Task: Create a section Flash Forward and in the section, add a milestone Software Asset Management in the project BackTech
Action: Mouse moved to (662, 442)
Screenshot: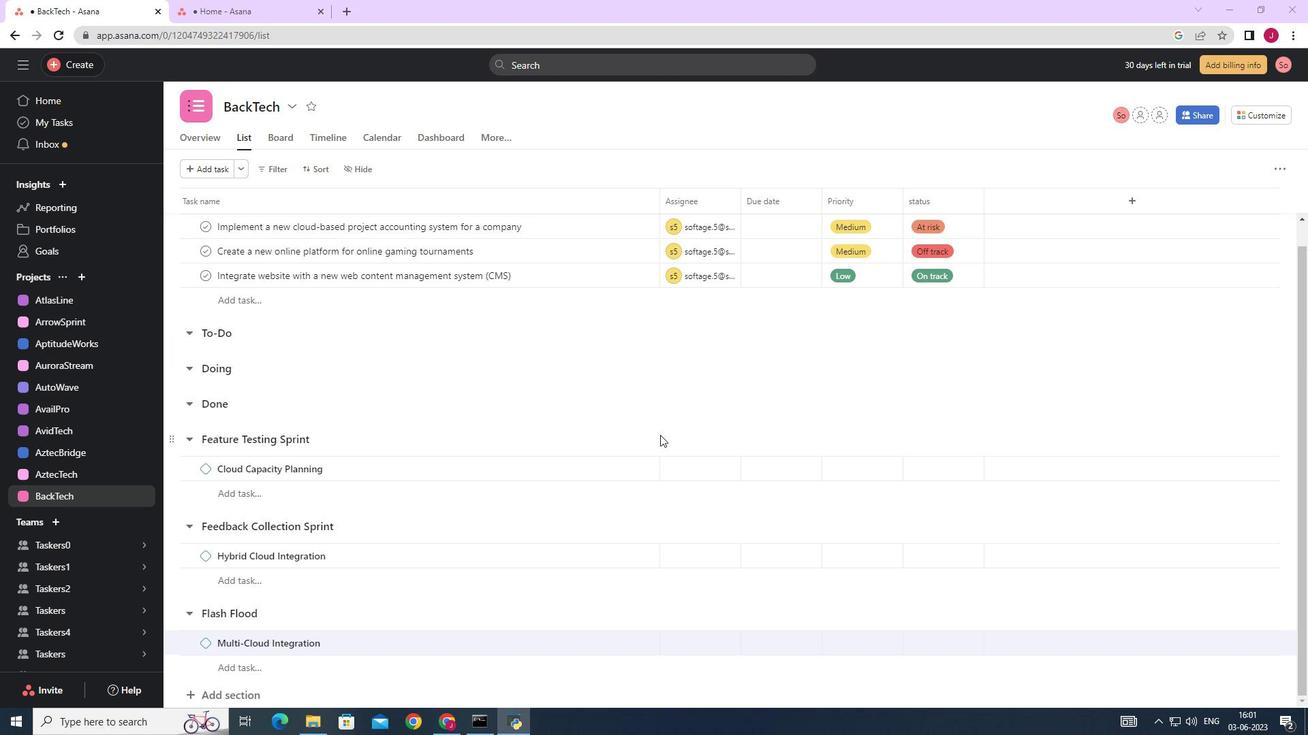 
Action: Mouse scrolled (662, 443) with delta (0, 0)
Screenshot: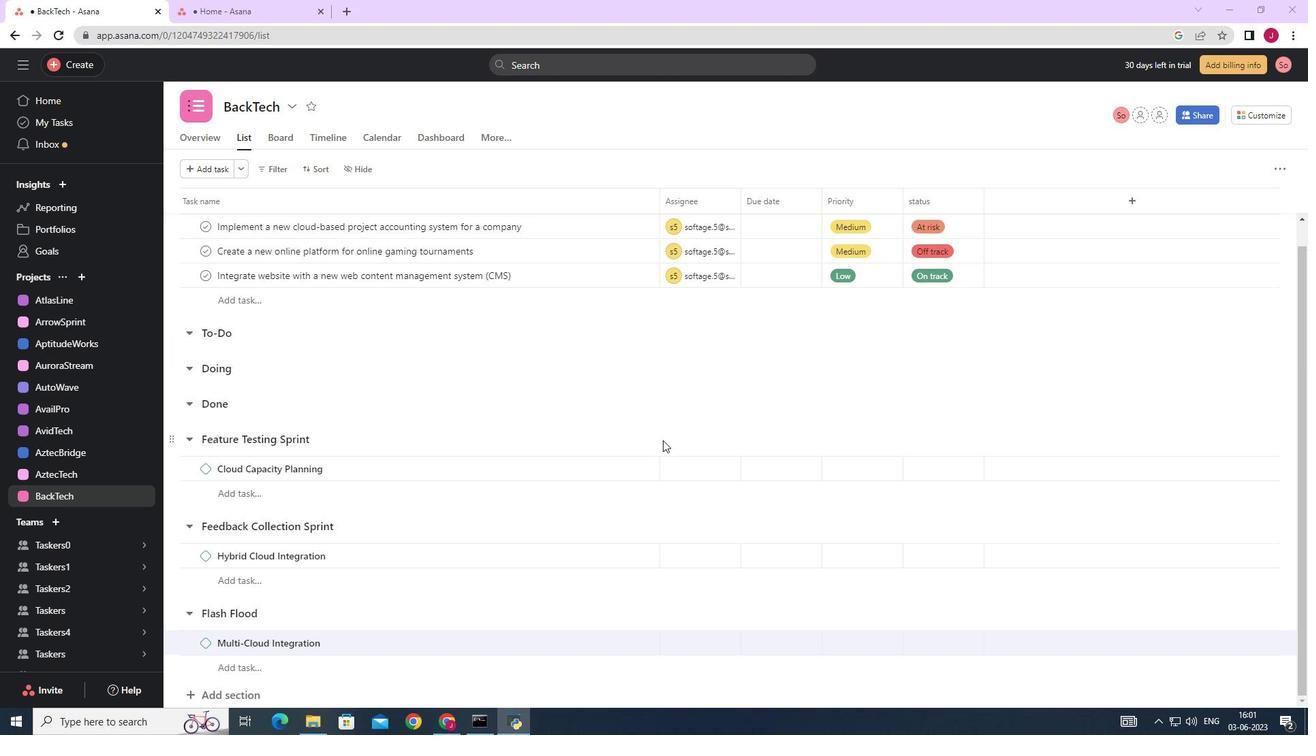 
Action: Mouse moved to (660, 442)
Screenshot: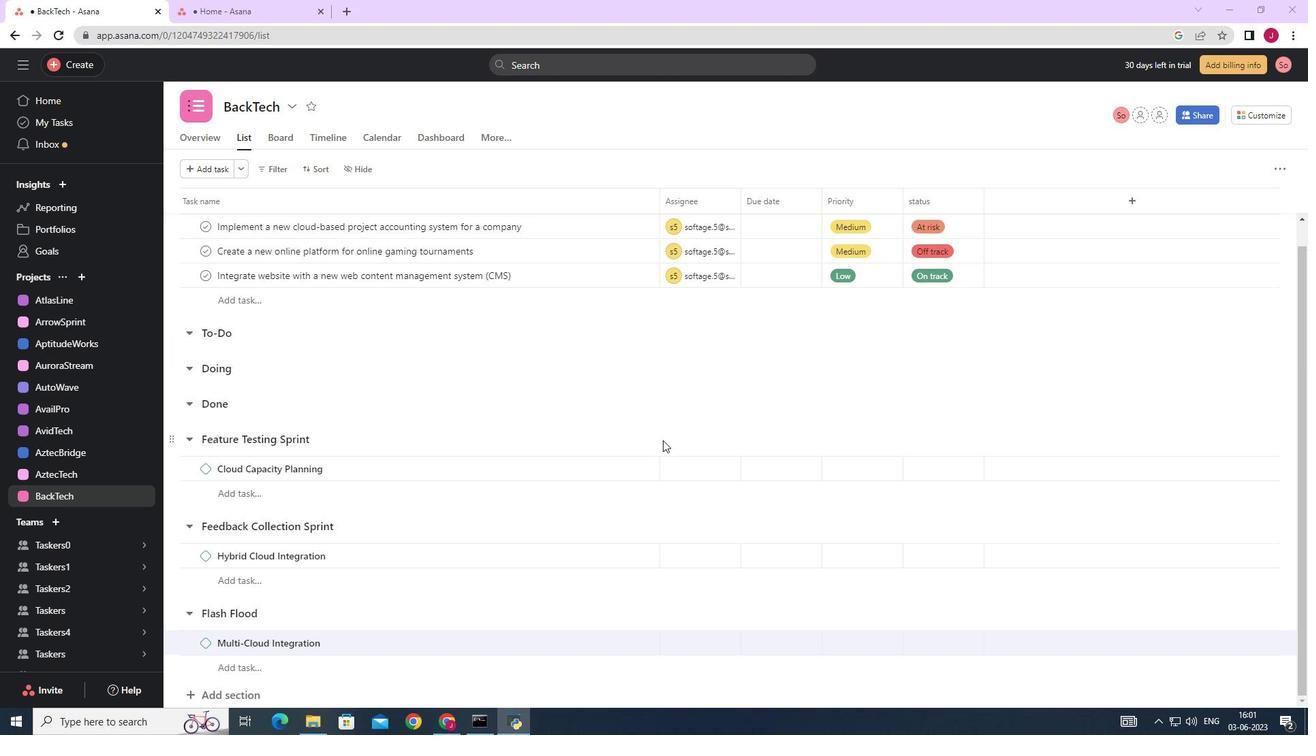 
Action: Mouse scrolled (660, 443) with delta (0, 0)
Screenshot: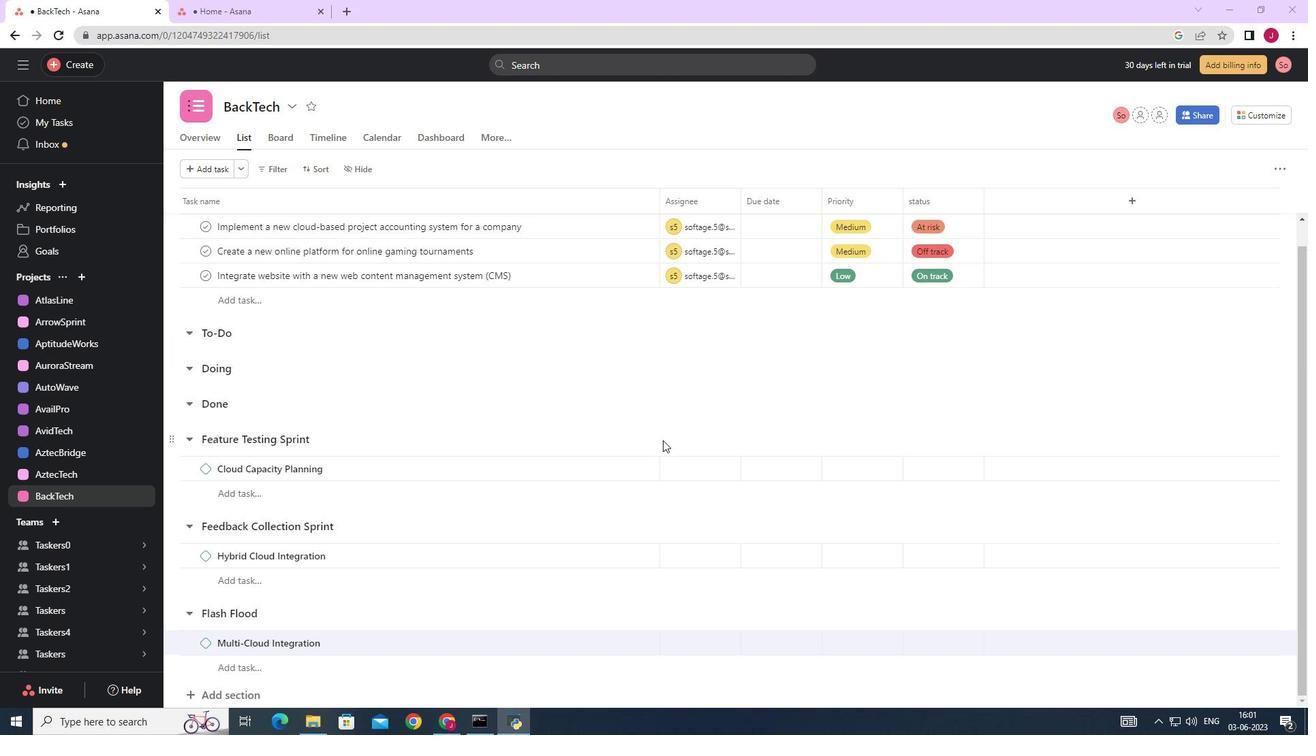 
Action: Mouse moved to (660, 443)
Screenshot: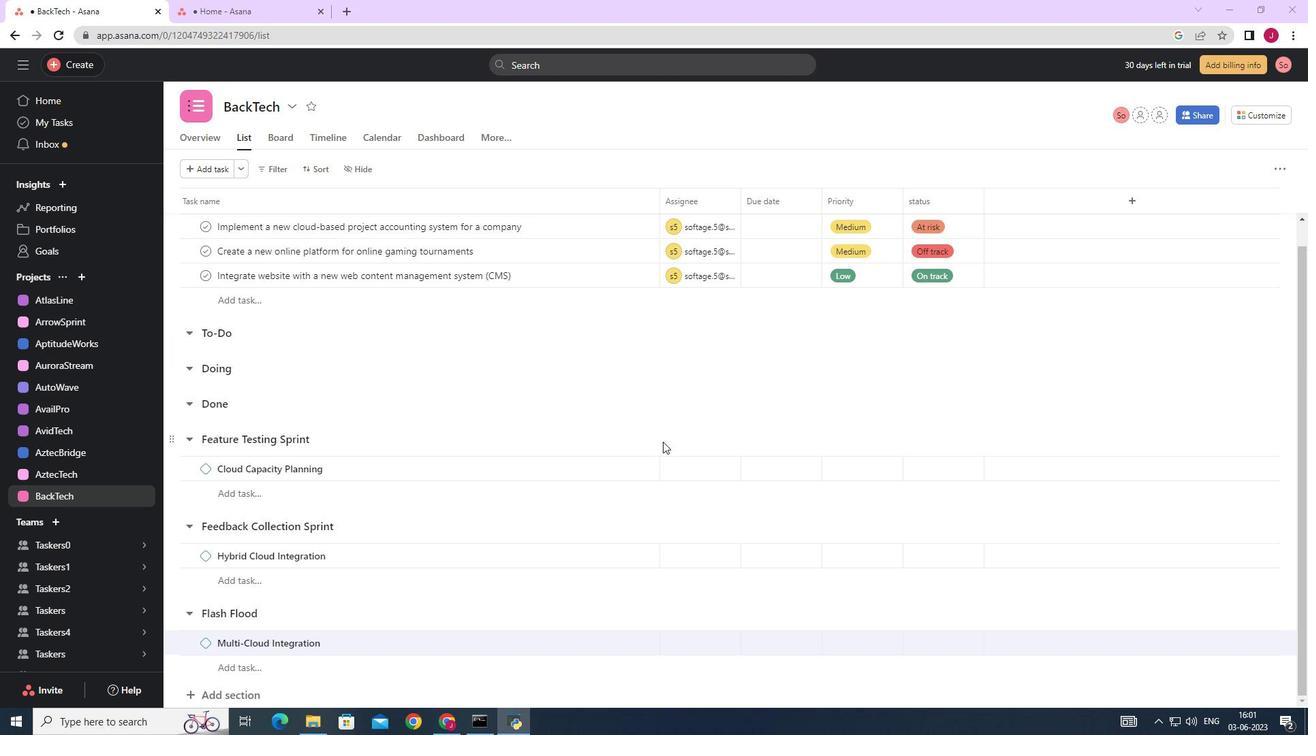 
Action: Mouse scrolled (660, 444) with delta (0, 0)
Screenshot: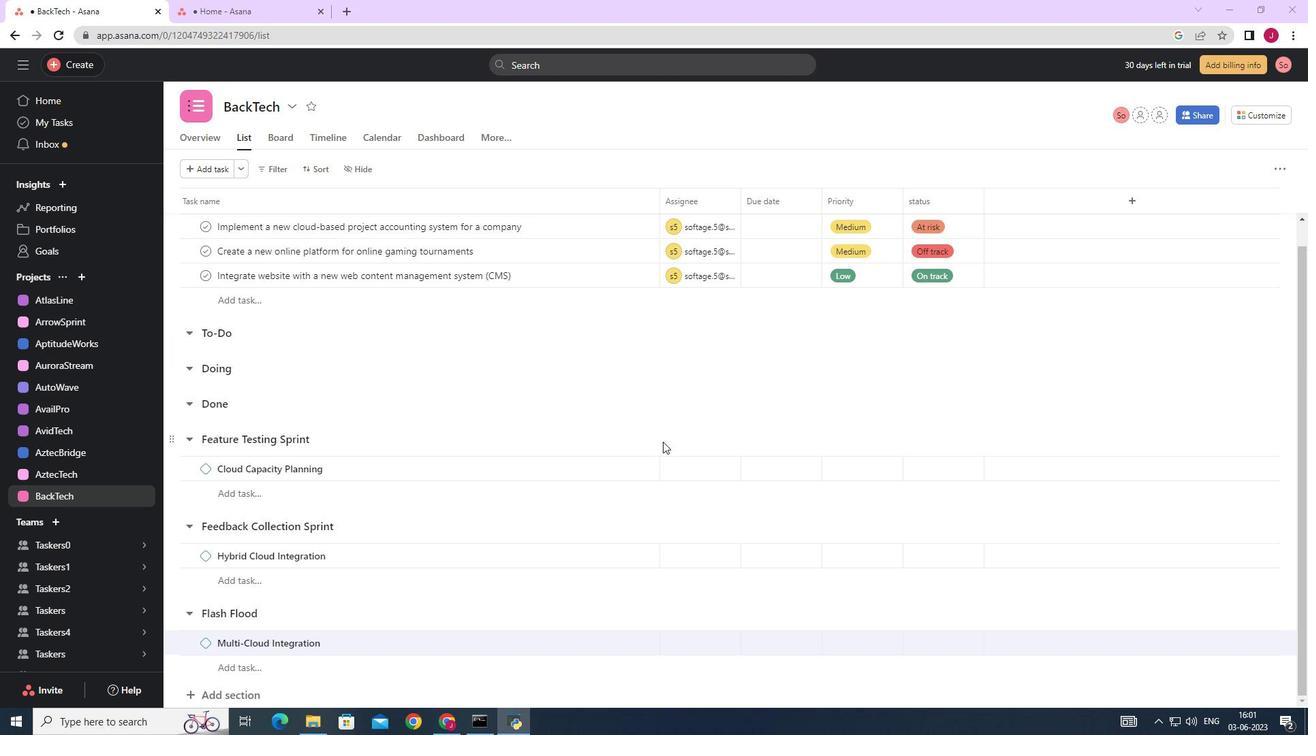 
Action: Mouse moved to (323, 568)
Screenshot: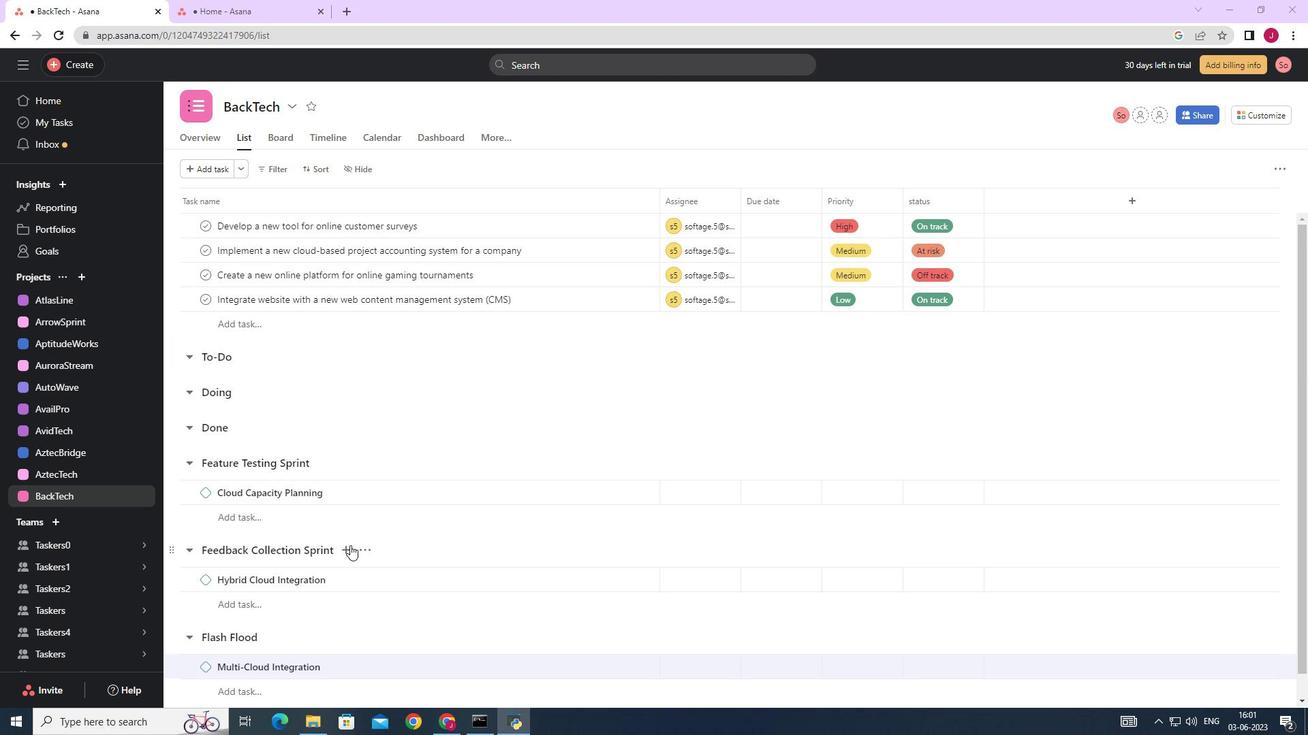 
Action: Mouse scrolled (323, 567) with delta (0, 0)
Screenshot: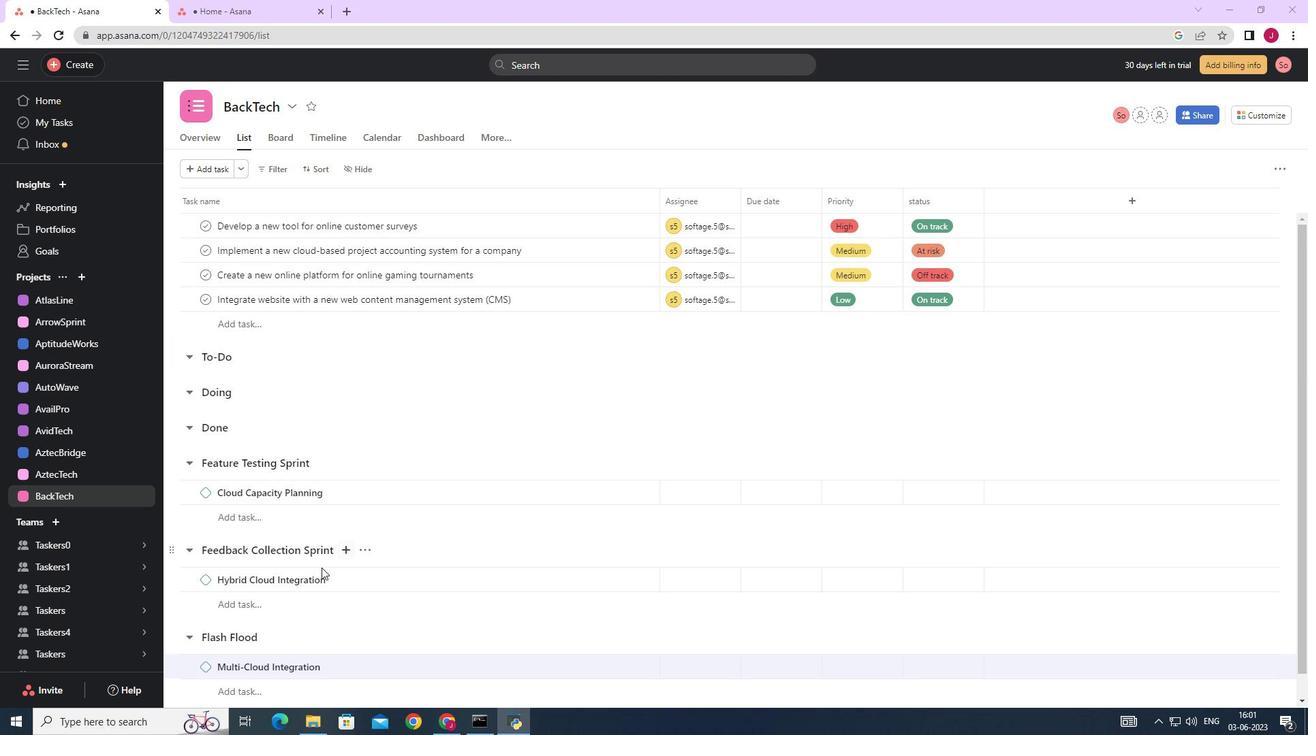 
Action: Mouse scrolled (323, 567) with delta (0, 0)
Screenshot: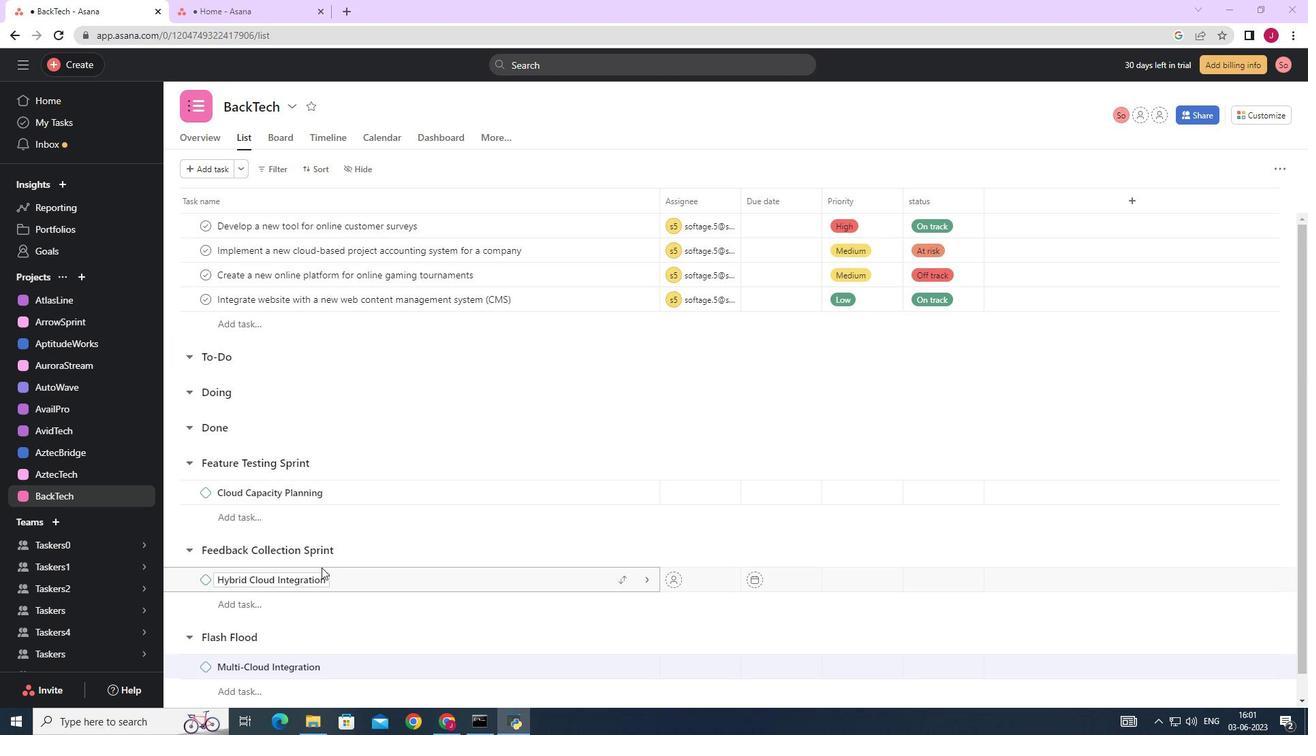 
Action: Mouse scrolled (323, 567) with delta (0, 0)
Screenshot: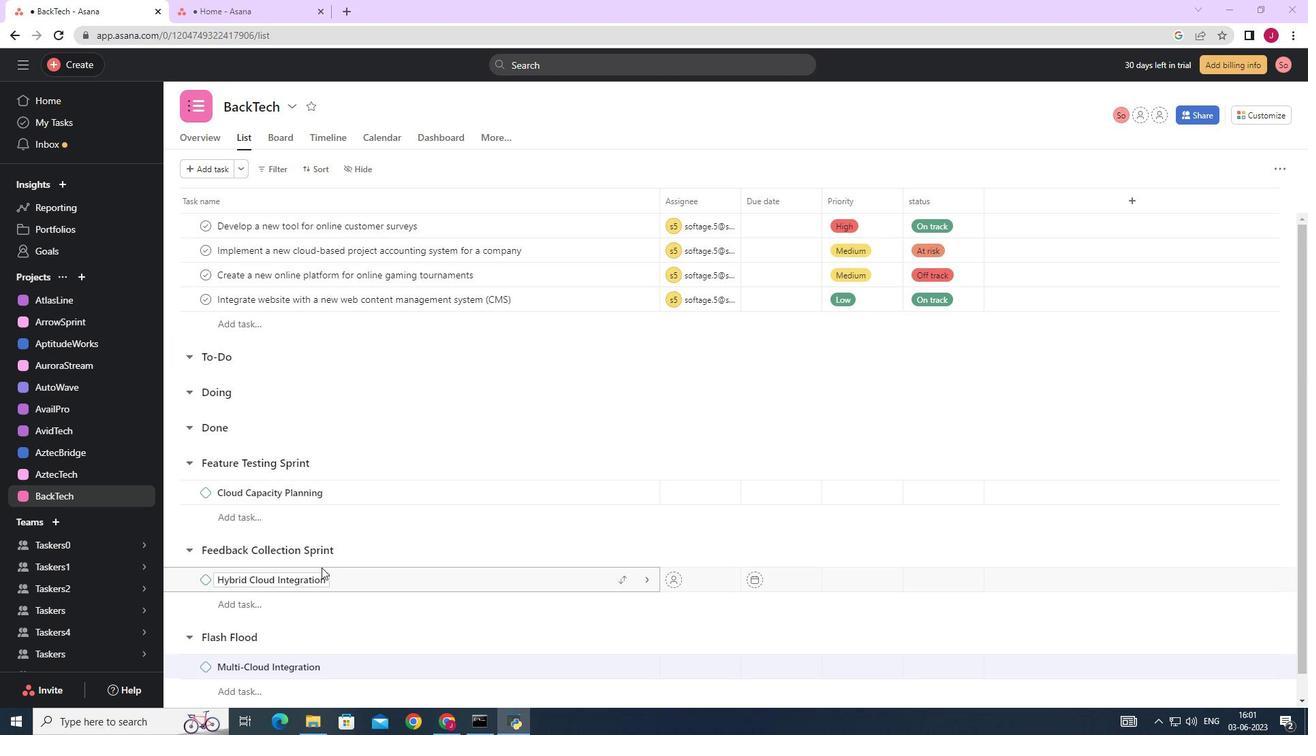 
Action: Mouse scrolled (323, 567) with delta (0, 0)
Screenshot: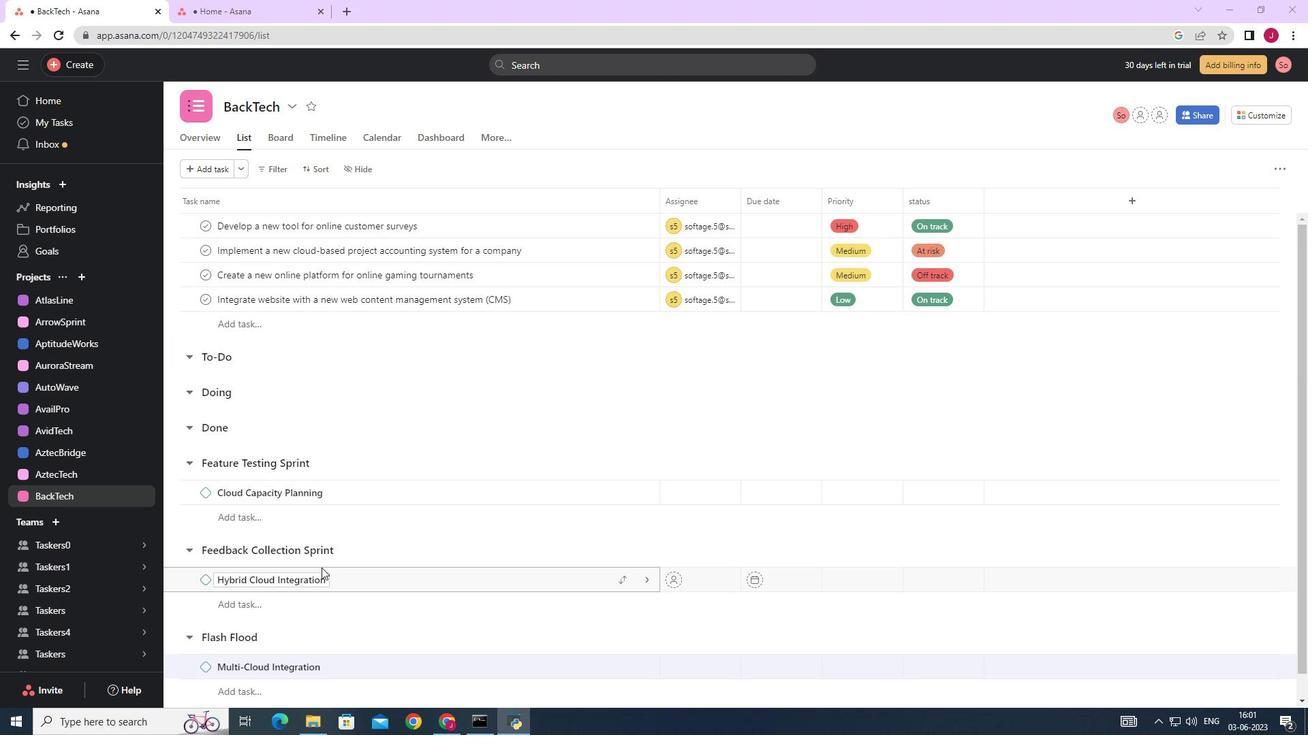 
Action: Mouse scrolled (323, 567) with delta (0, 0)
Screenshot: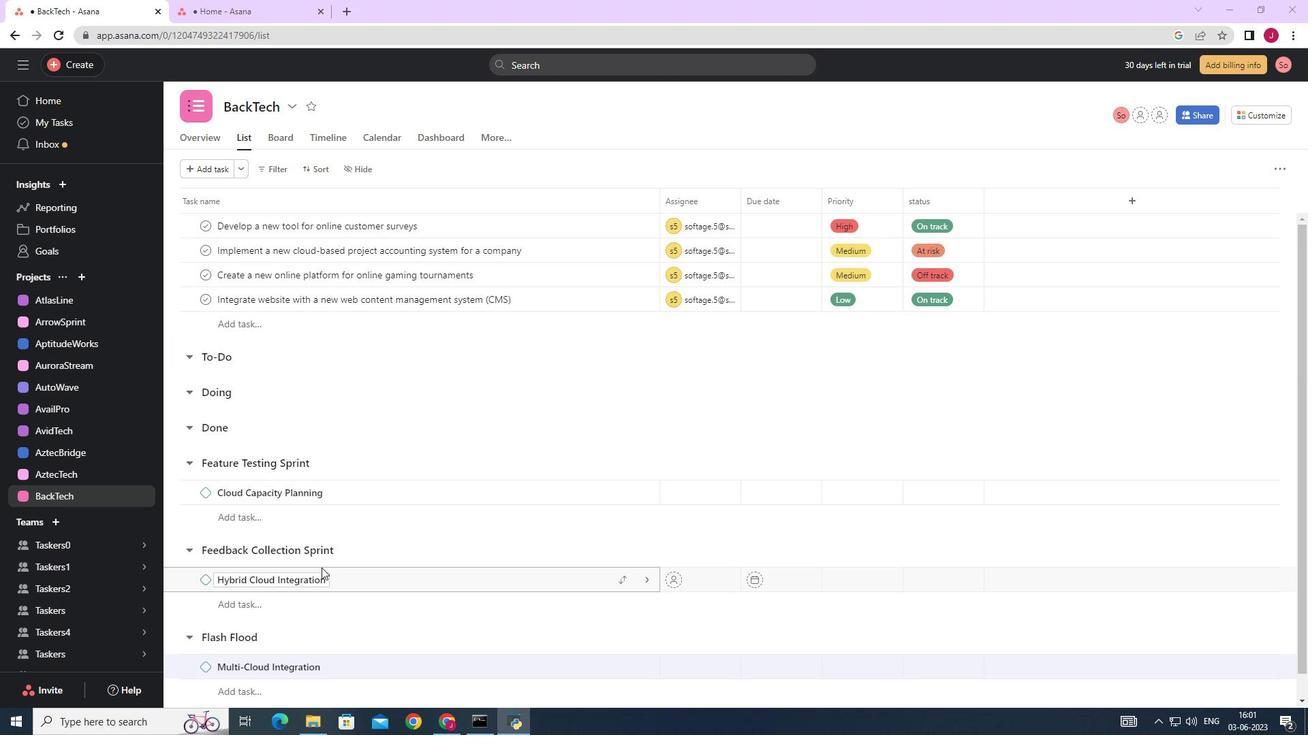 
Action: Mouse moved to (243, 694)
Screenshot: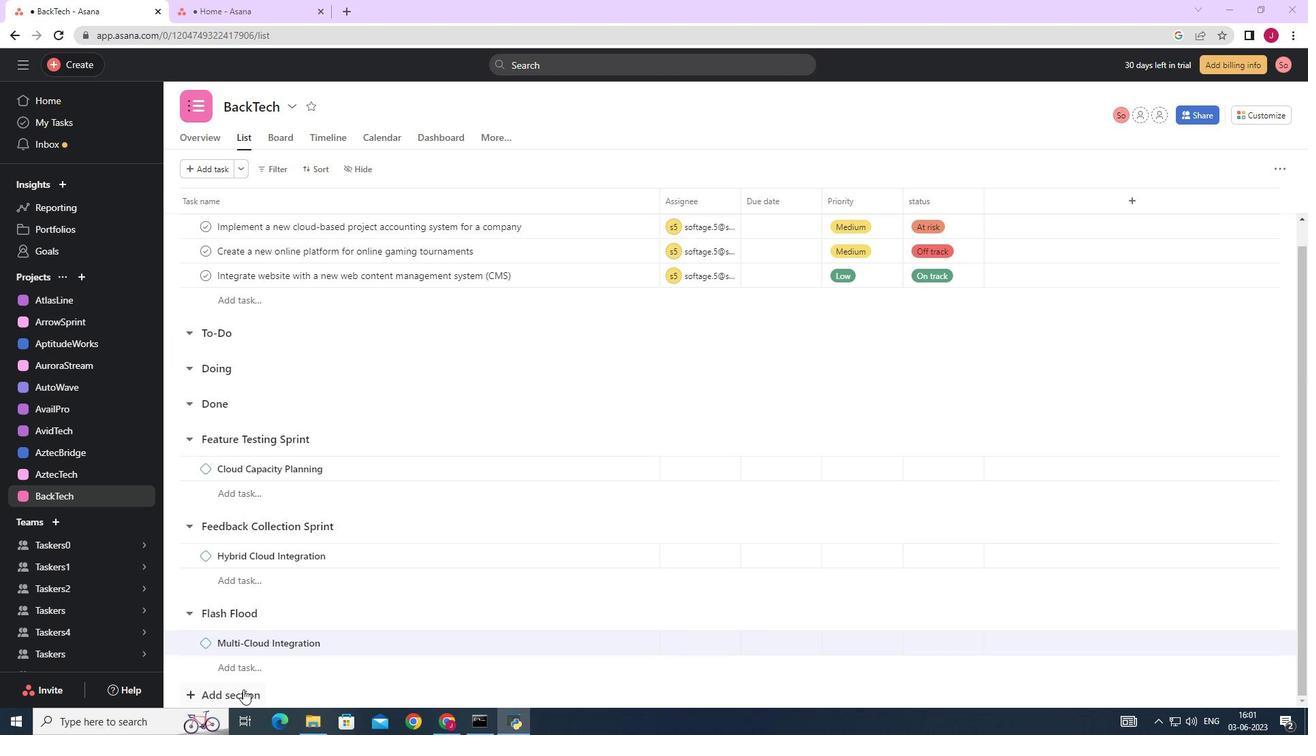 
Action: Mouse pressed left at (243, 694)
Screenshot: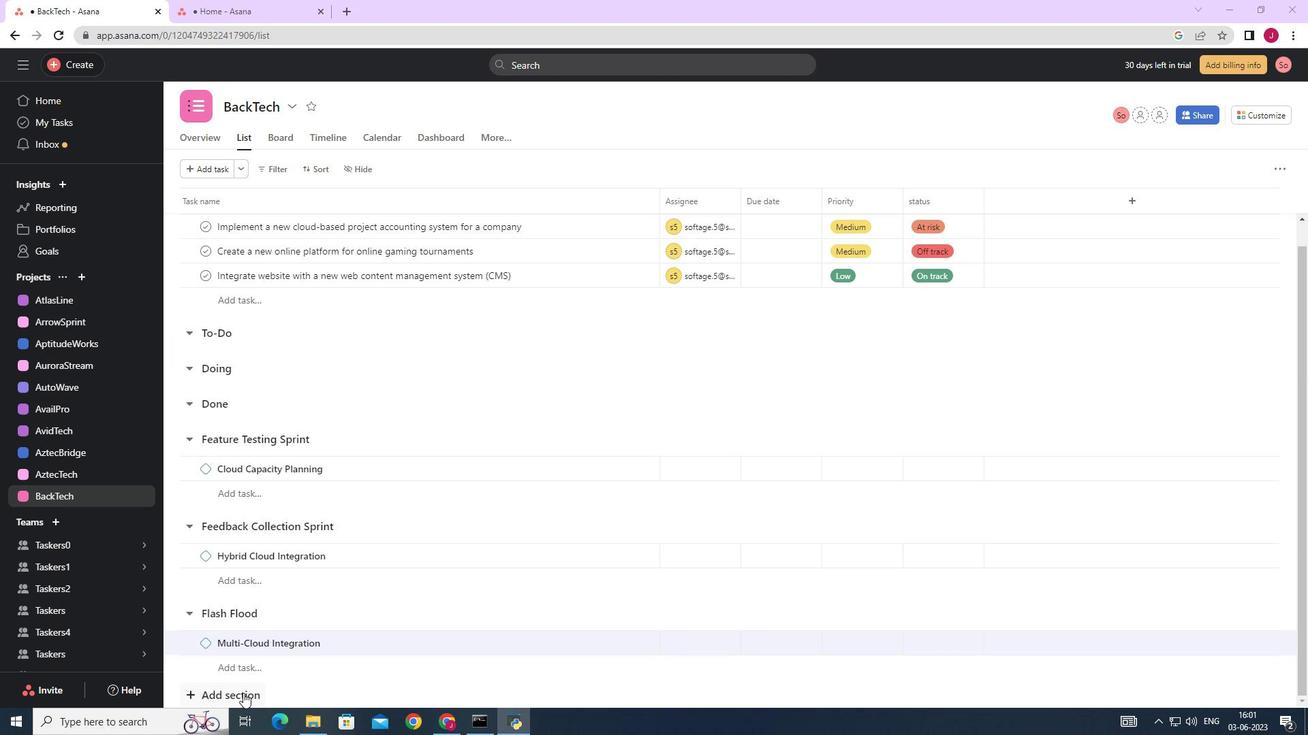 
Action: Mouse moved to (312, 638)
Screenshot: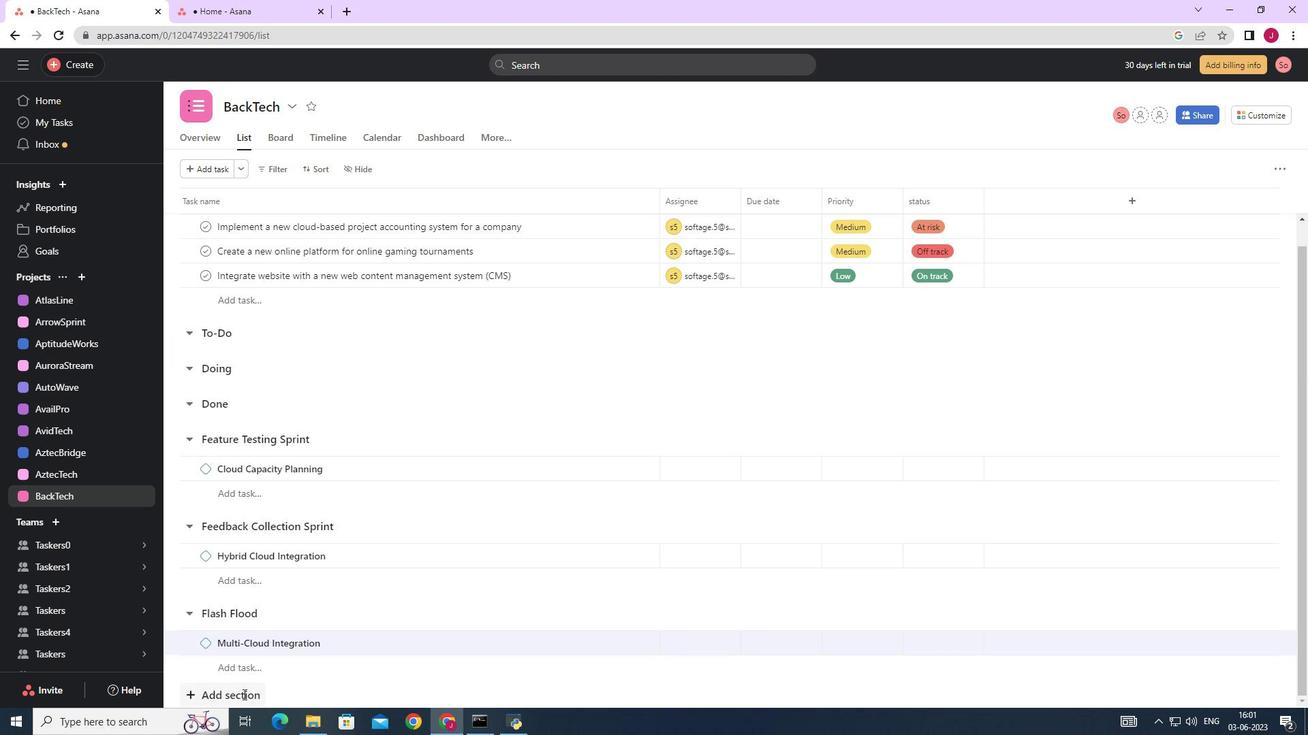 
Action: Mouse scrolled (312, 637) with delta (0, 0)
Screenshot: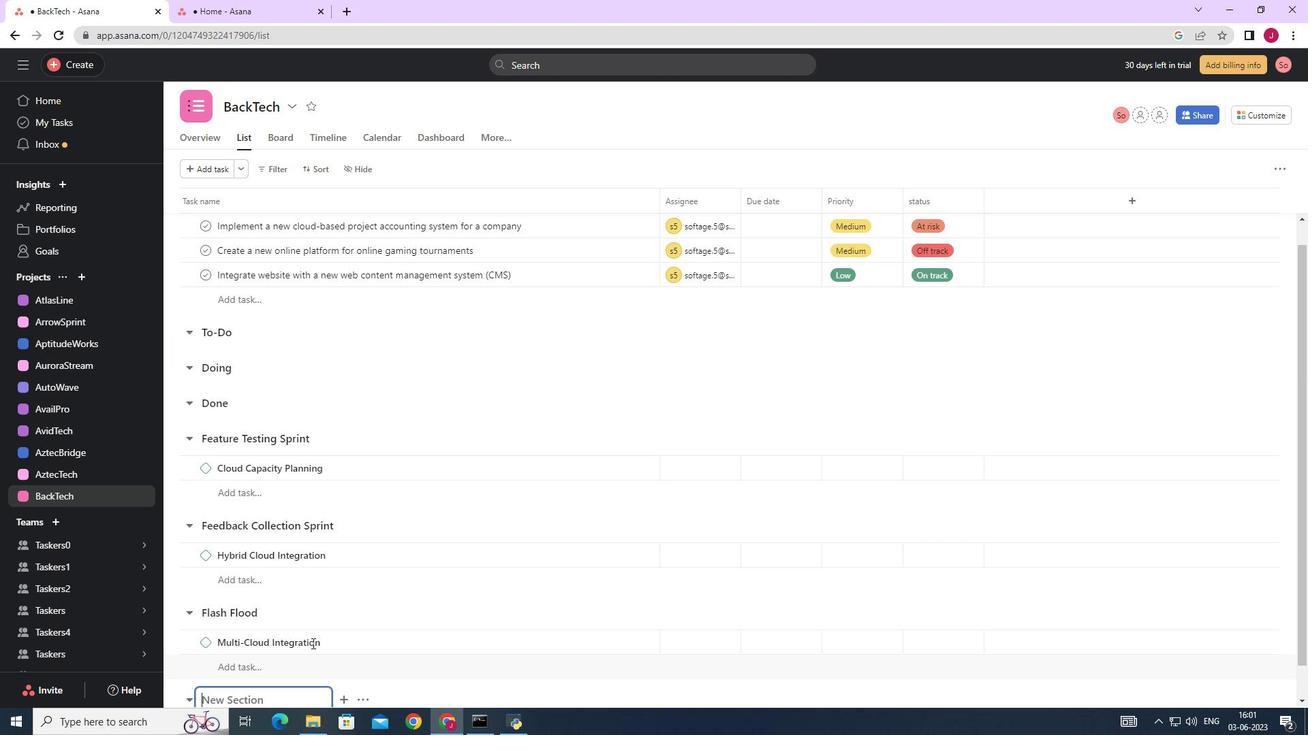 
Action: Mouse scrolled (312, 637) with delta (0, 0)
Screenshot: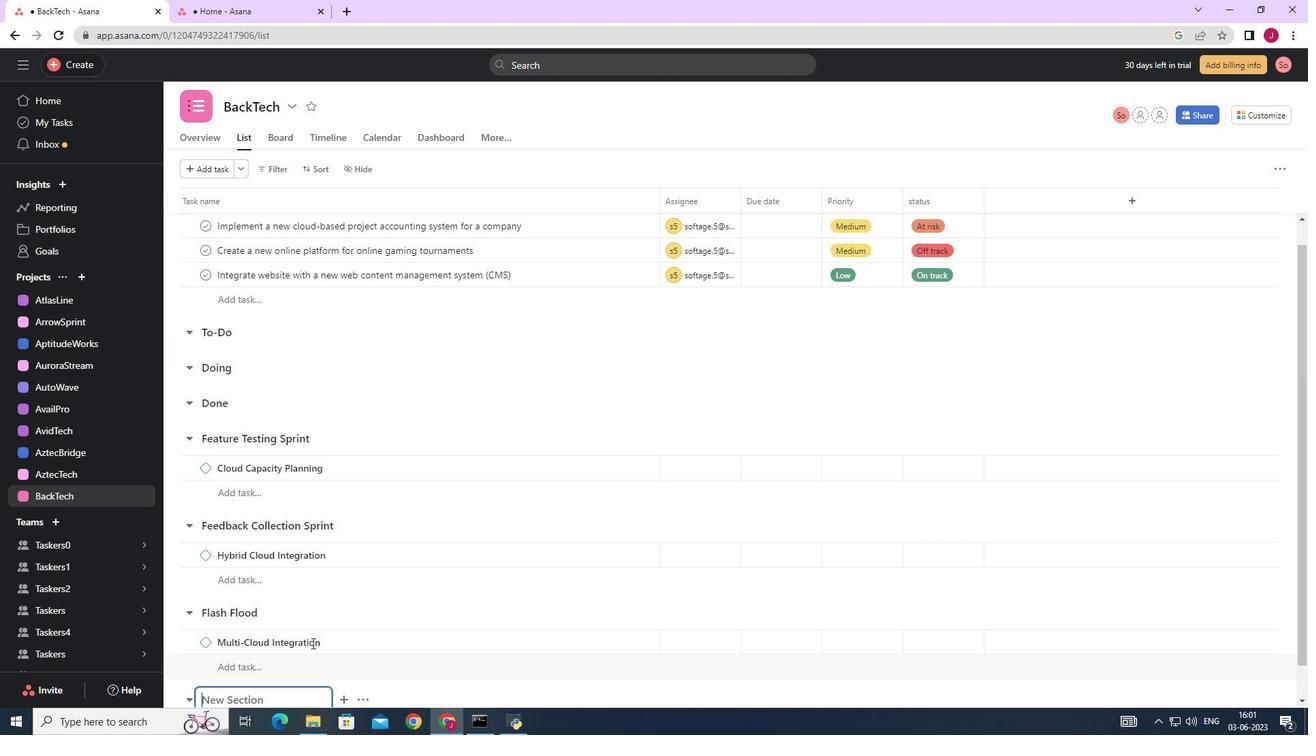 
Action: Mouse scrolled (312, 637) with delta (0, 0)
Screenshot: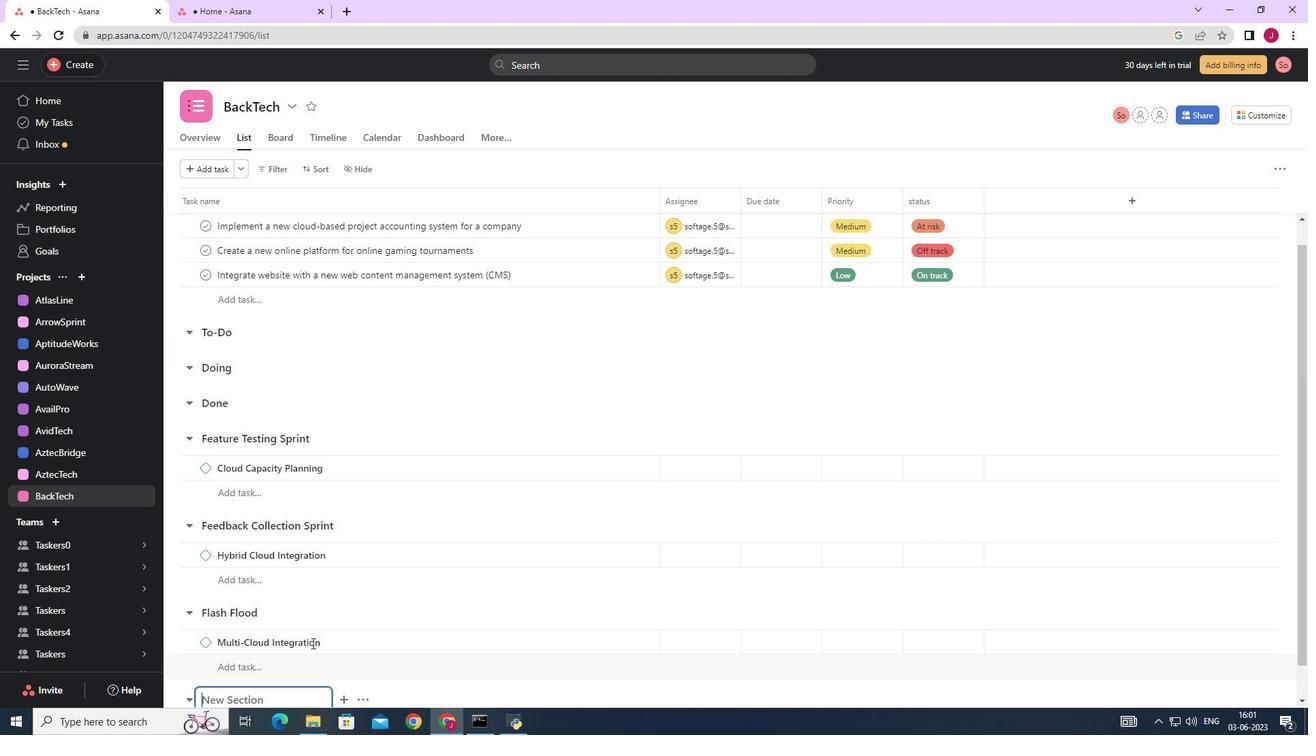 
Action: Mouse scrolled (312, 637) with delta (0, 0)
Screenshot: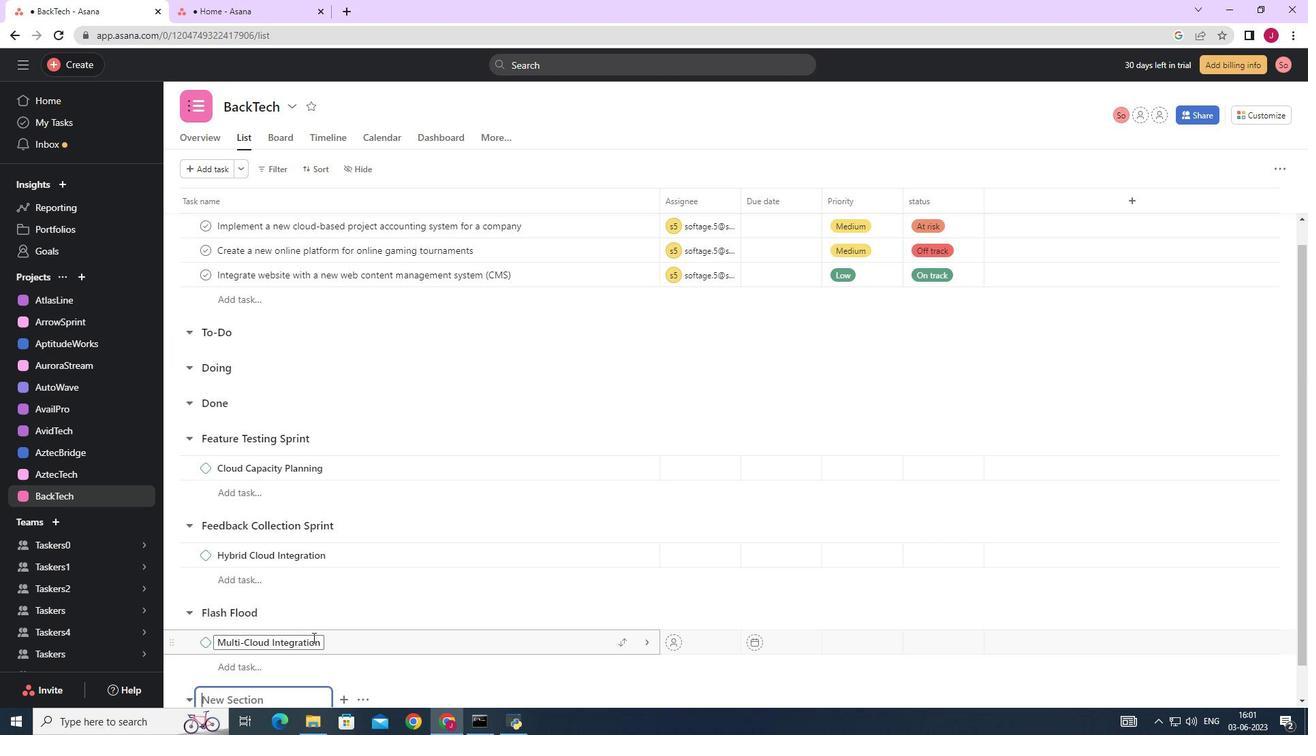 
Action: Mouse scrolled (312, 637) with delta (0, 0)
Screenshot: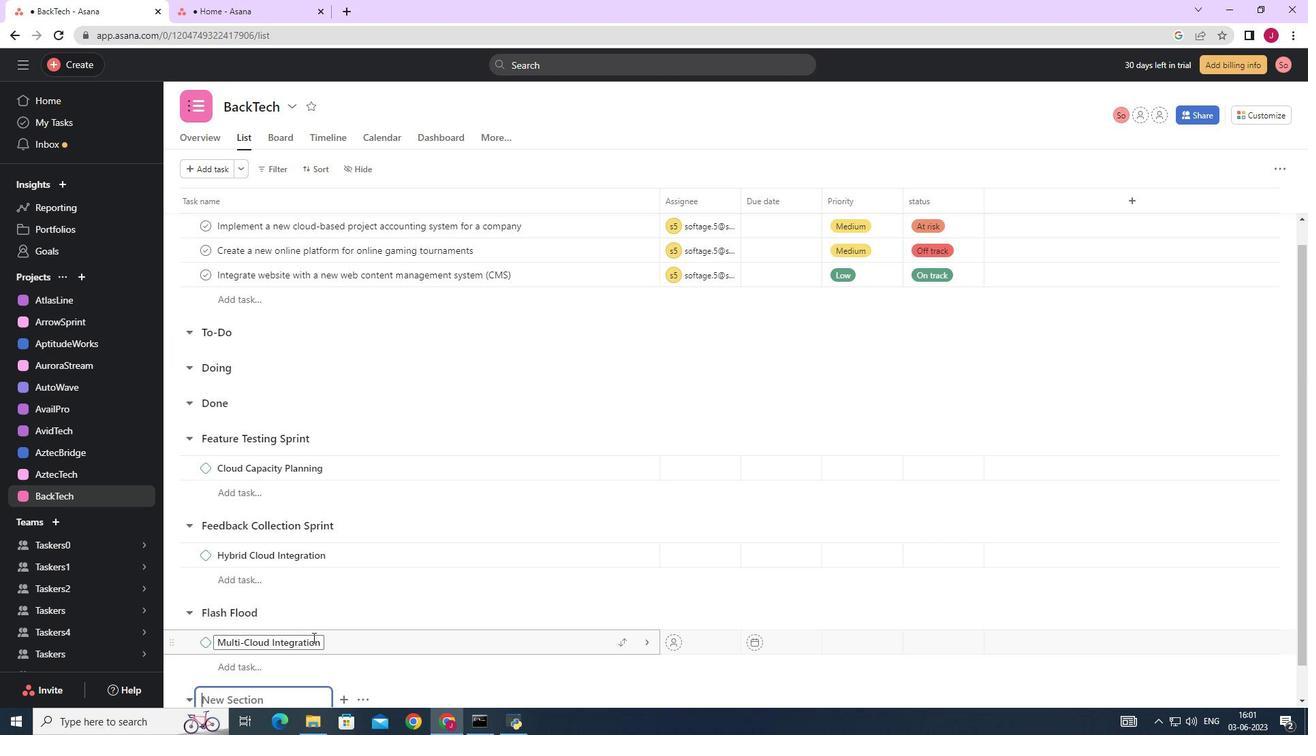 
Action: Mouse scrolled (312, 637) with delta (0, 0)
Screenshot: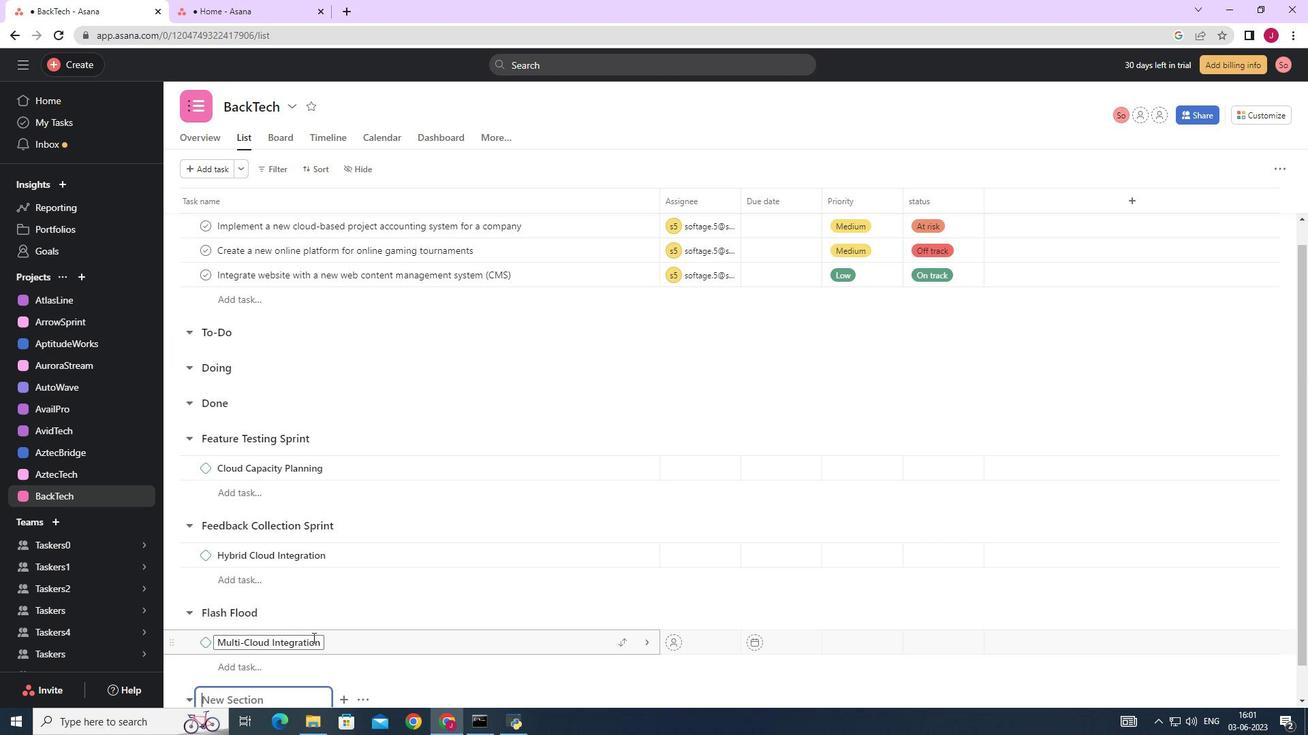 
Action: Mouse moved to (256, 662)
Screenshot: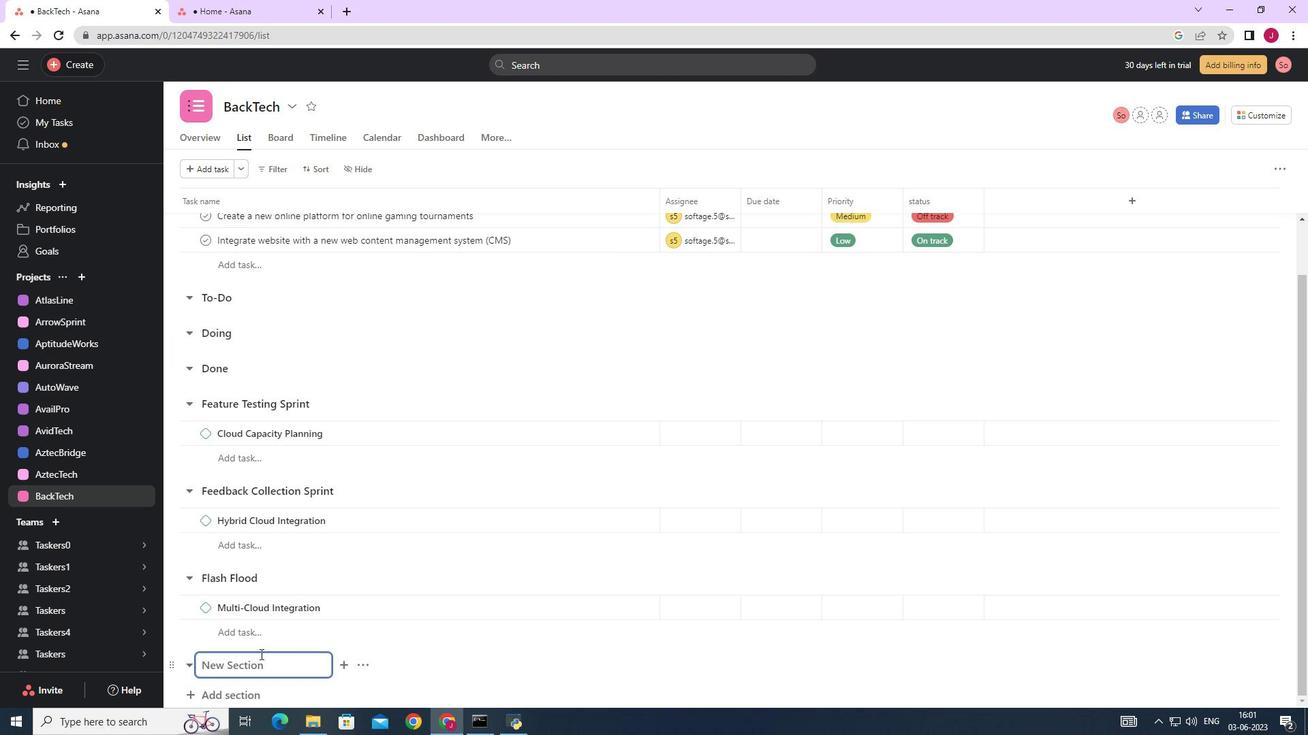 
Action: Mouse pressed left at (256, 662)
Screenshot: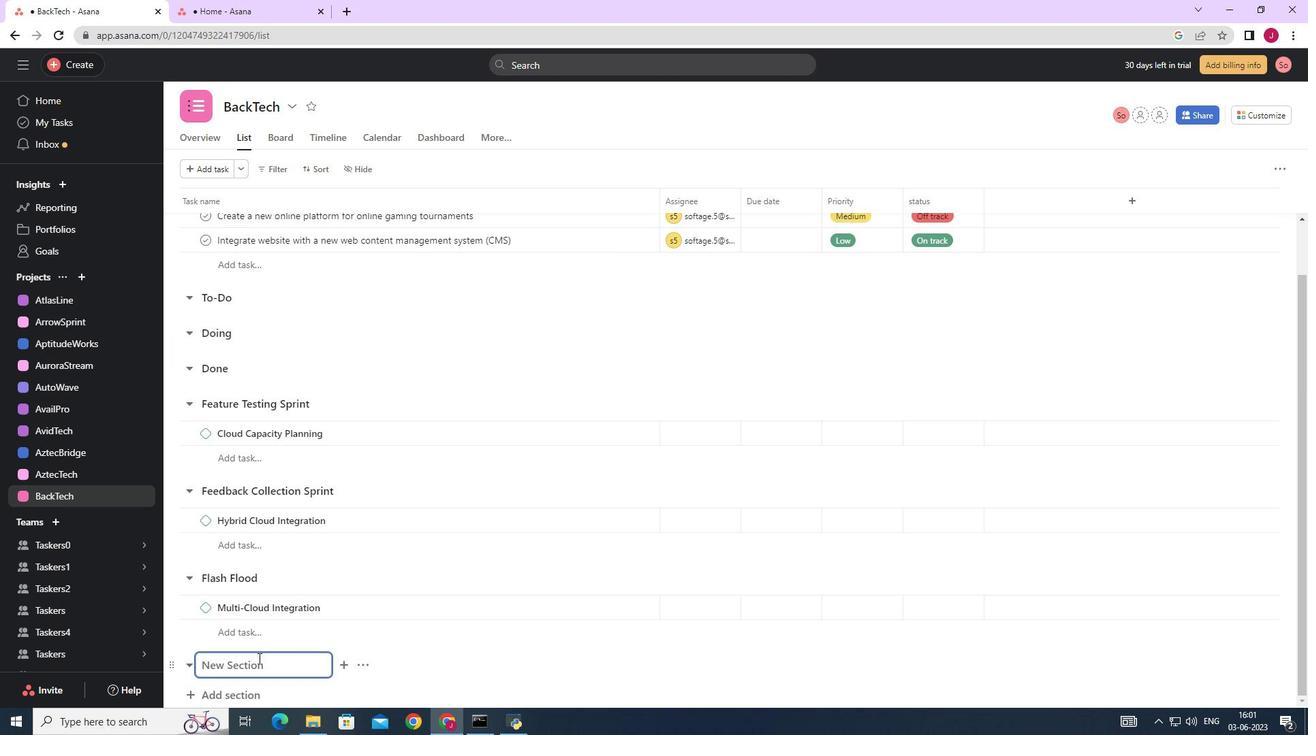 
Action: Key pressed <Key.caps_lock>F<Key.caps_lock>lash<Key.space><Key.caps_lock>F<Key.caps_lock>orward<Key.space><Key.enter><Key.caps_lock>S<Key.caps_lock>ofta<Key.backspace>ware<Key.space><Key.caps_lock>A<Key.caps_lock>ssest<Key.space><Key.backspace><Key.backspace><Key.backspace>t<Key.space><Key.caps_lock>M<Key.caps_lock>anagement
Screenshot: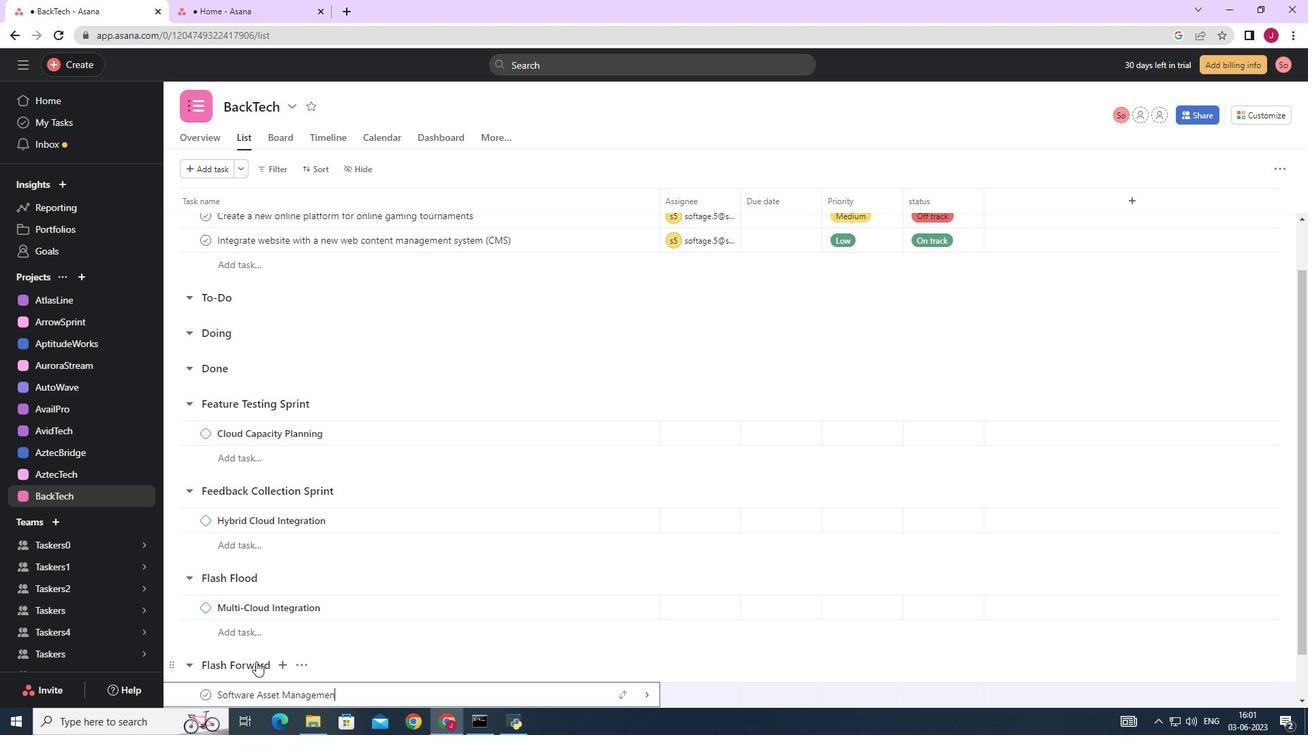
Action: Mouse moved to (652, 691)
Screenshot: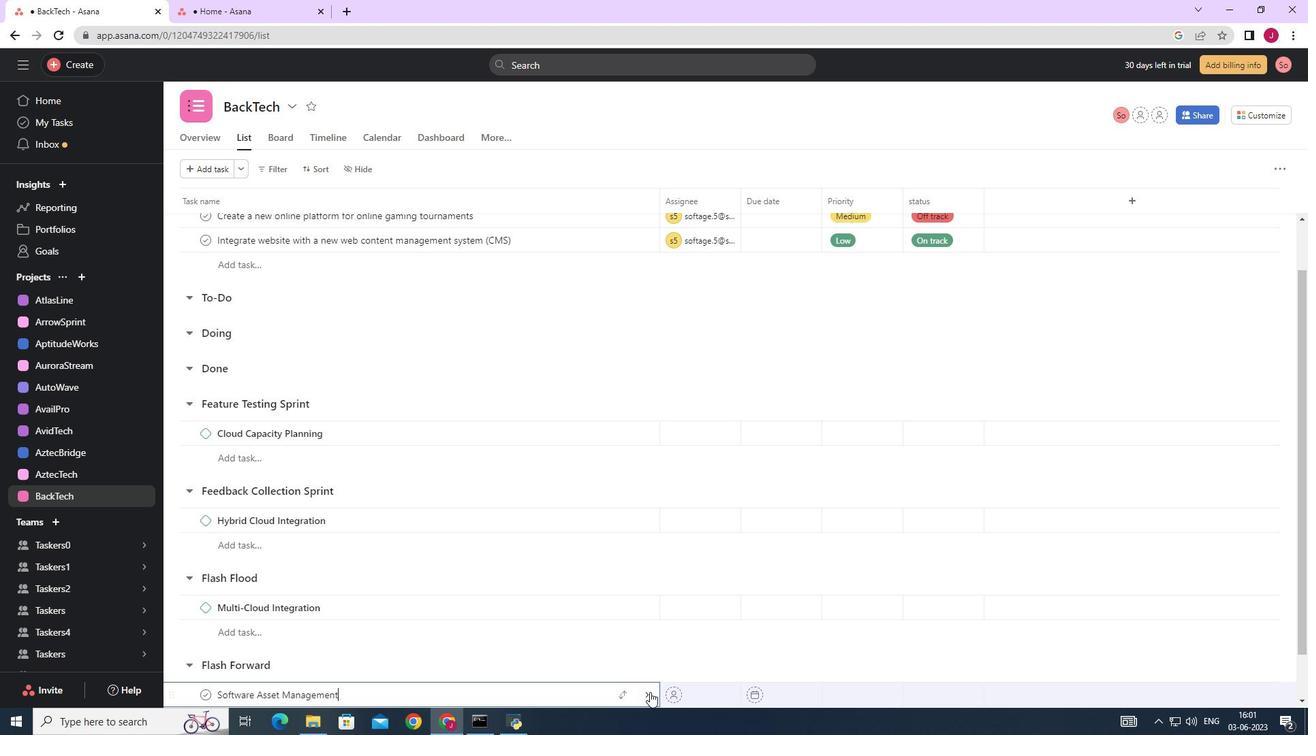 
Action: Mouse pressed left at (652, 691)
Screenshot: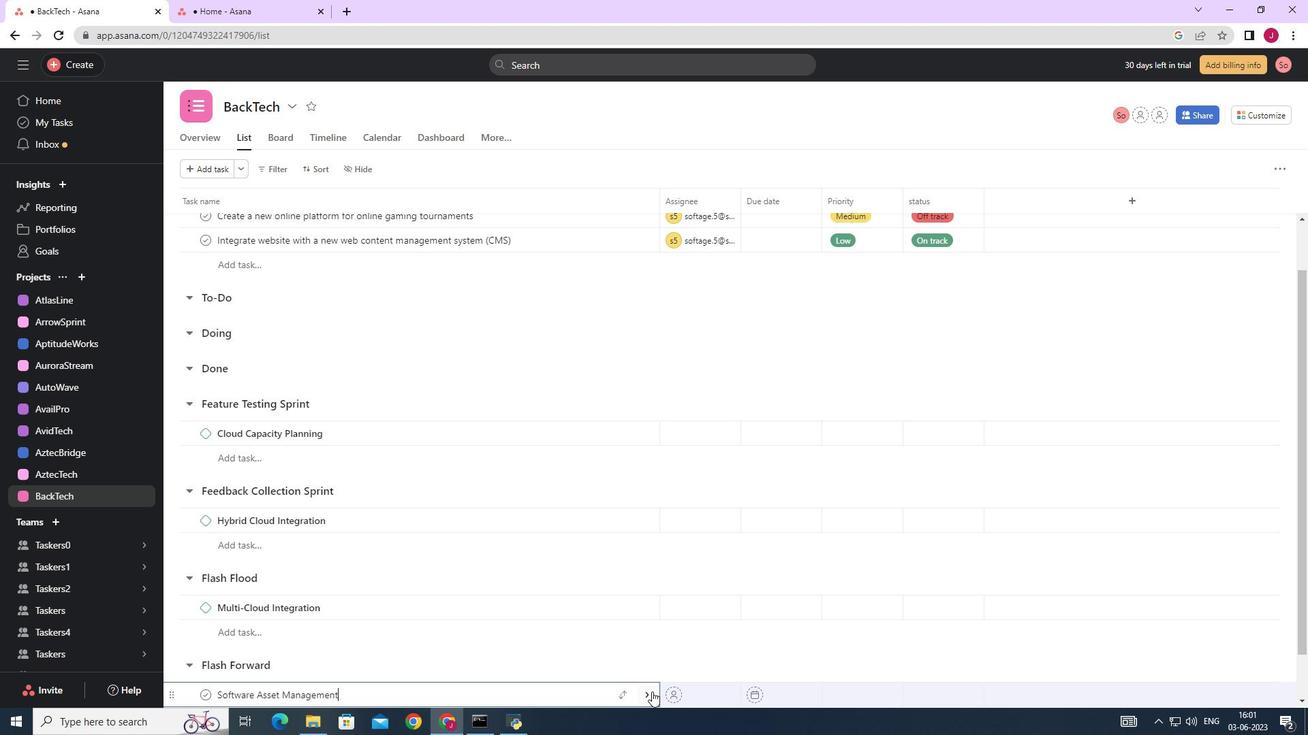 
Action: Mouse moved to (1256, 168)
Screenshot: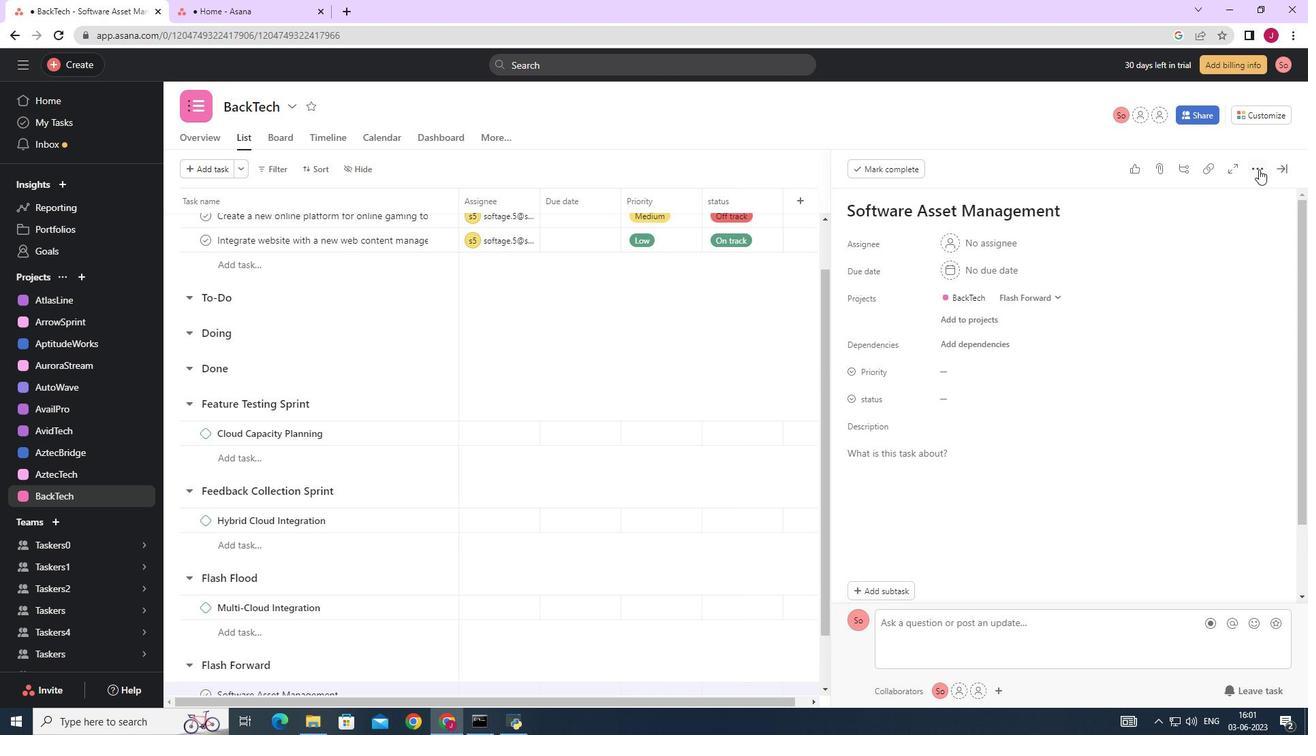 
Action: Mouse pressed left at (1256, 168)
Screenshot: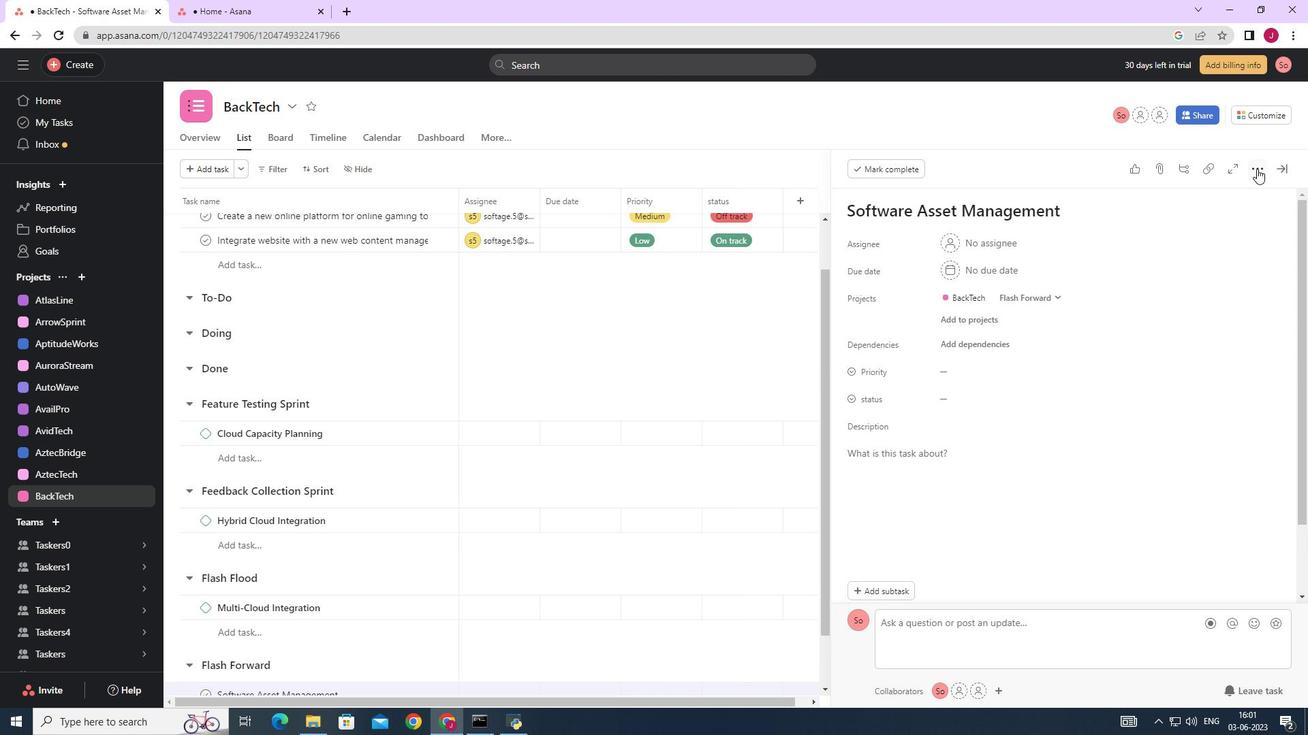 
Action: Mouse moved to (1146, 222)
Screenshot: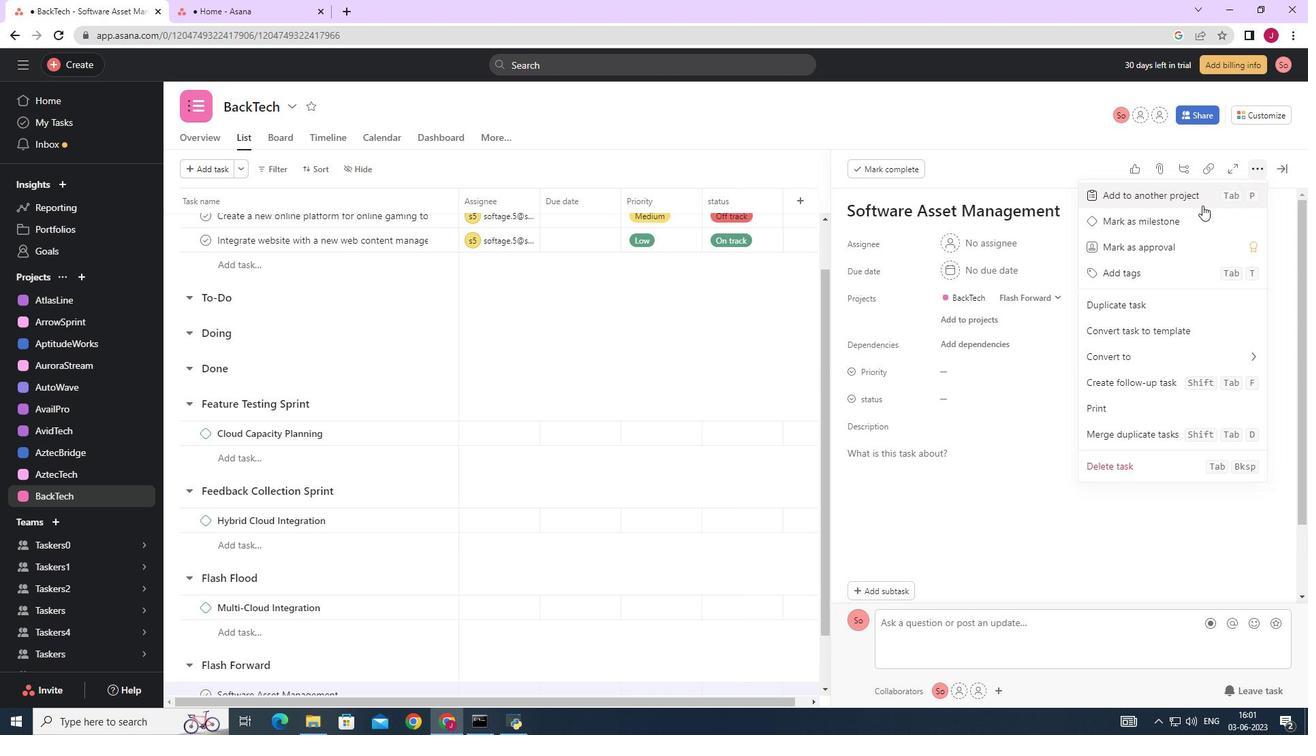 
Action: Mouse pressed left at (1146, 222)
Screenshot: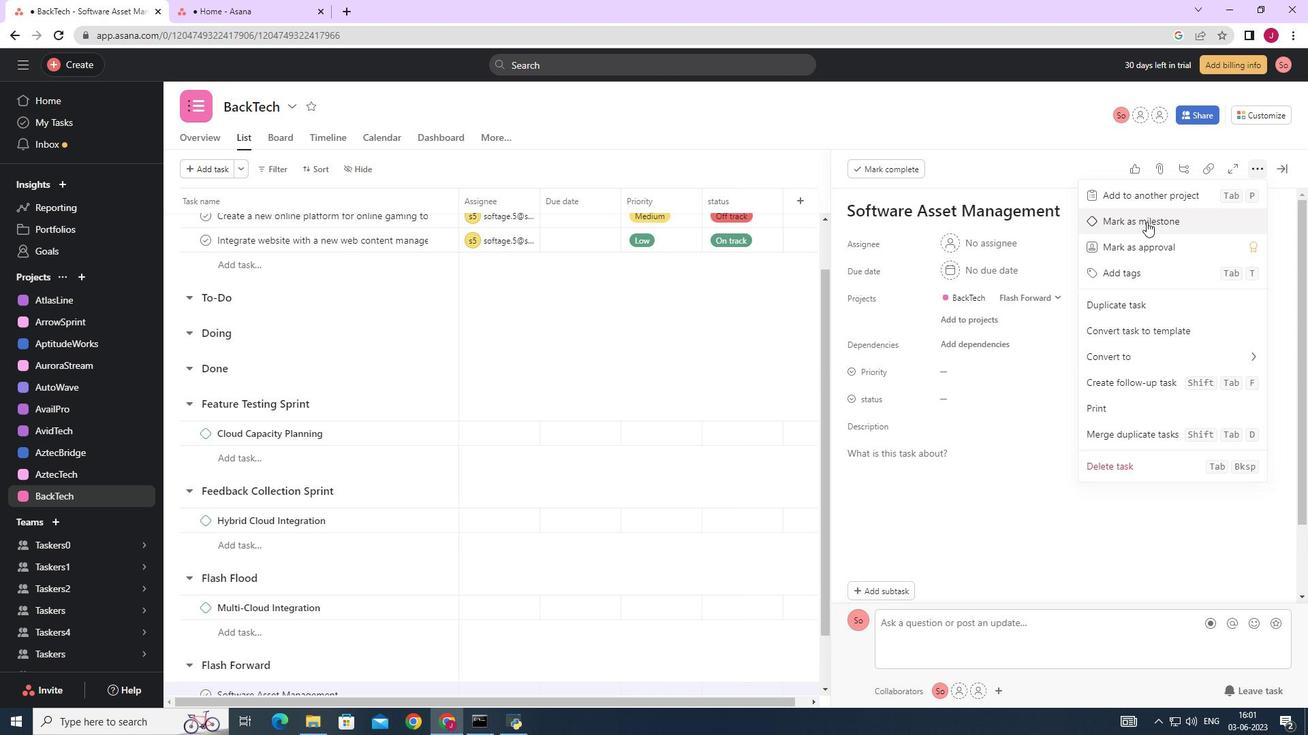 
Action: Mouse moved to (980, 393)
Screenshot: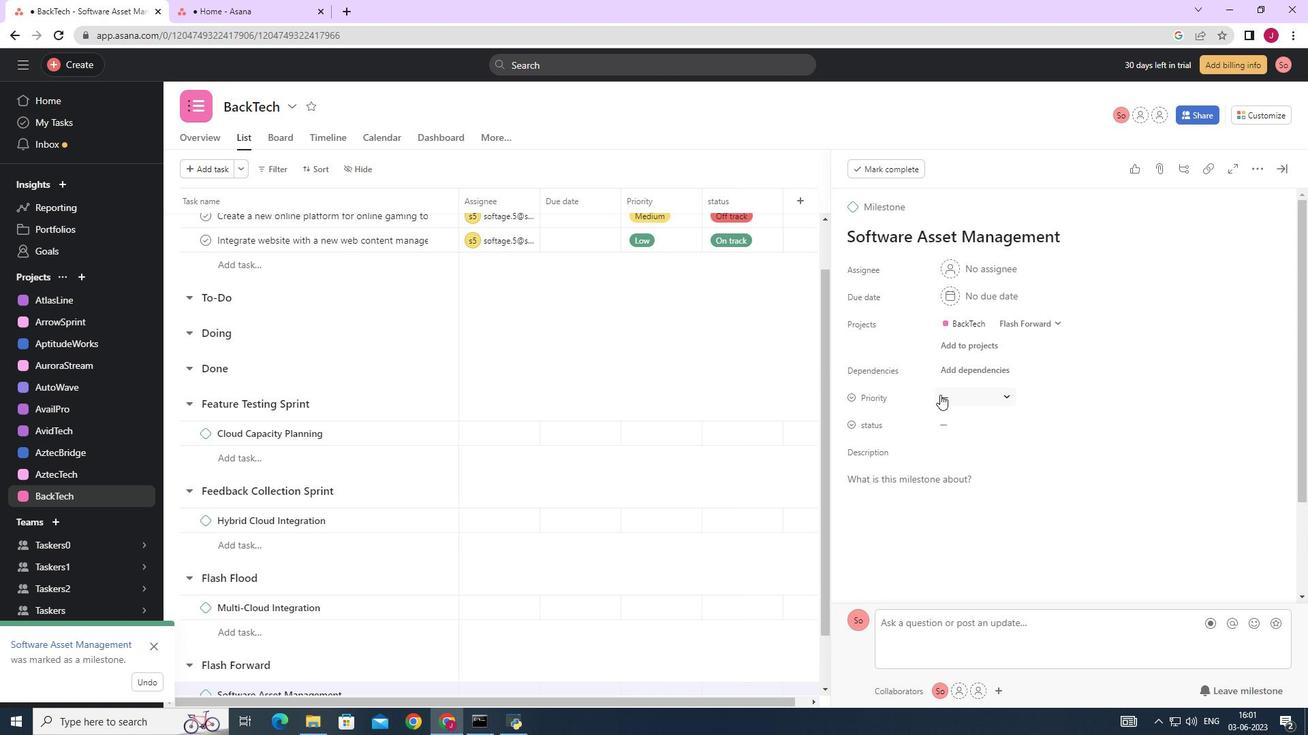 
Action: Mouse pressed left at (980, 393)
Screenshot: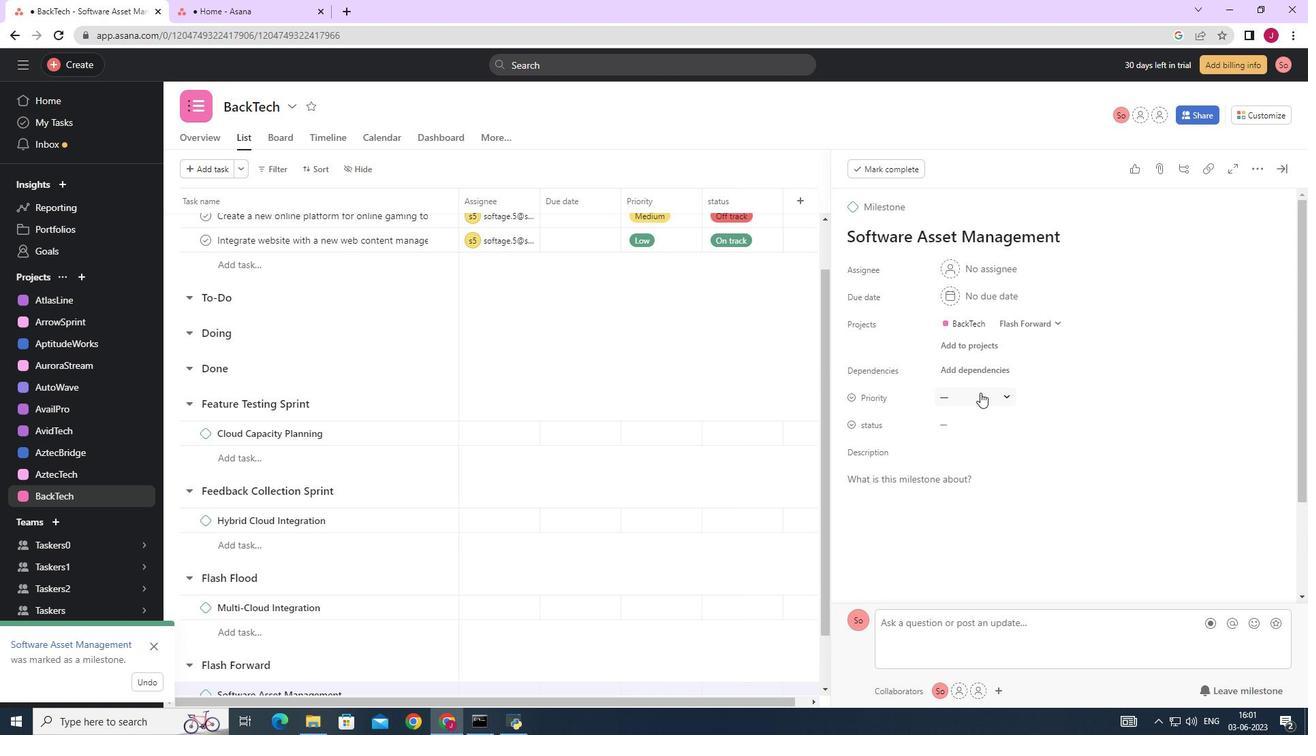 
Action: Mouse moved to (665, 364)
Screenshot: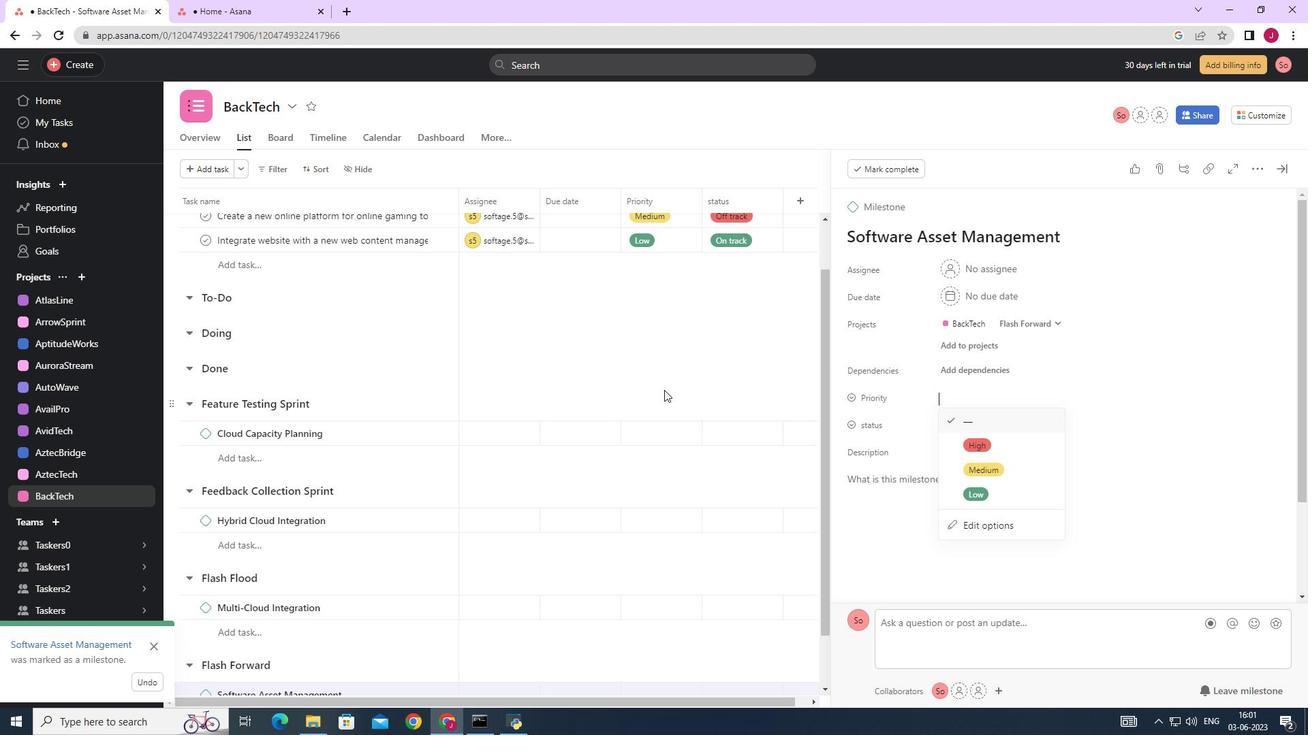 
Action: Mouse pressed left at (665, 364)
Screenshot: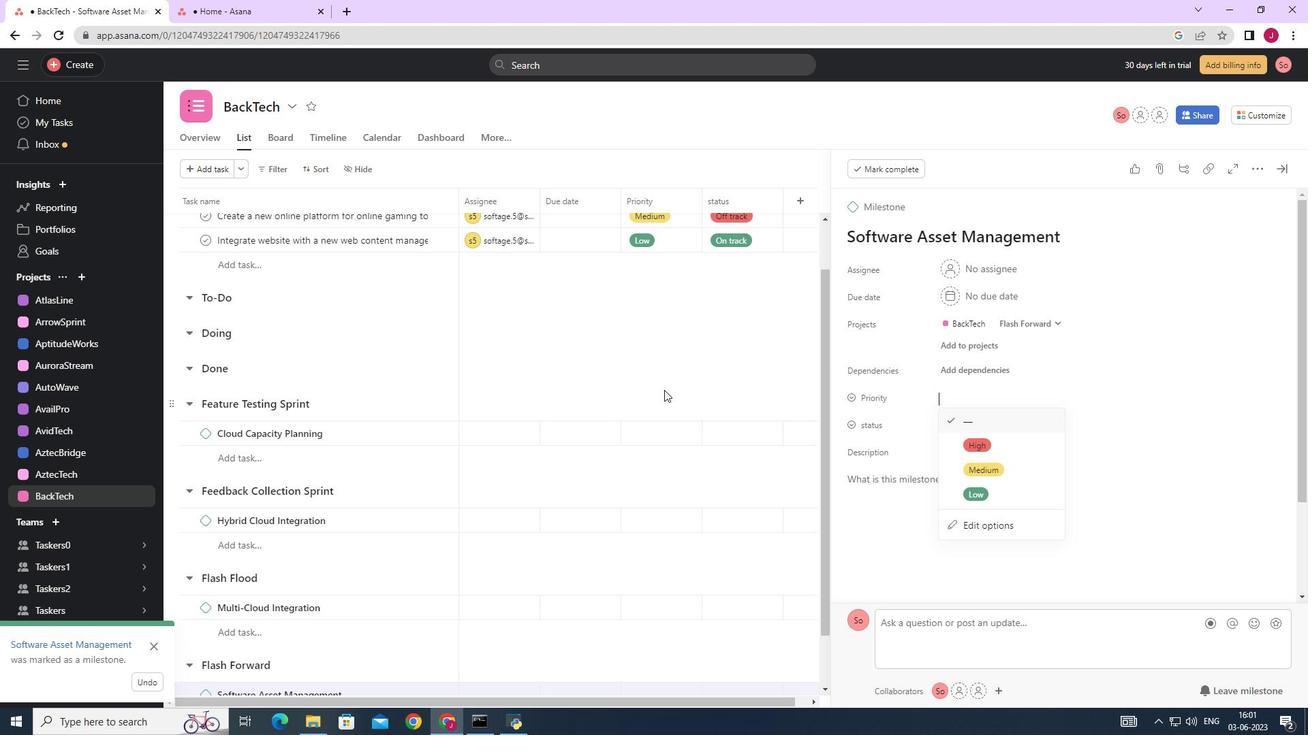 
Action: Mouse moved to (1284, 167)
Screenshot: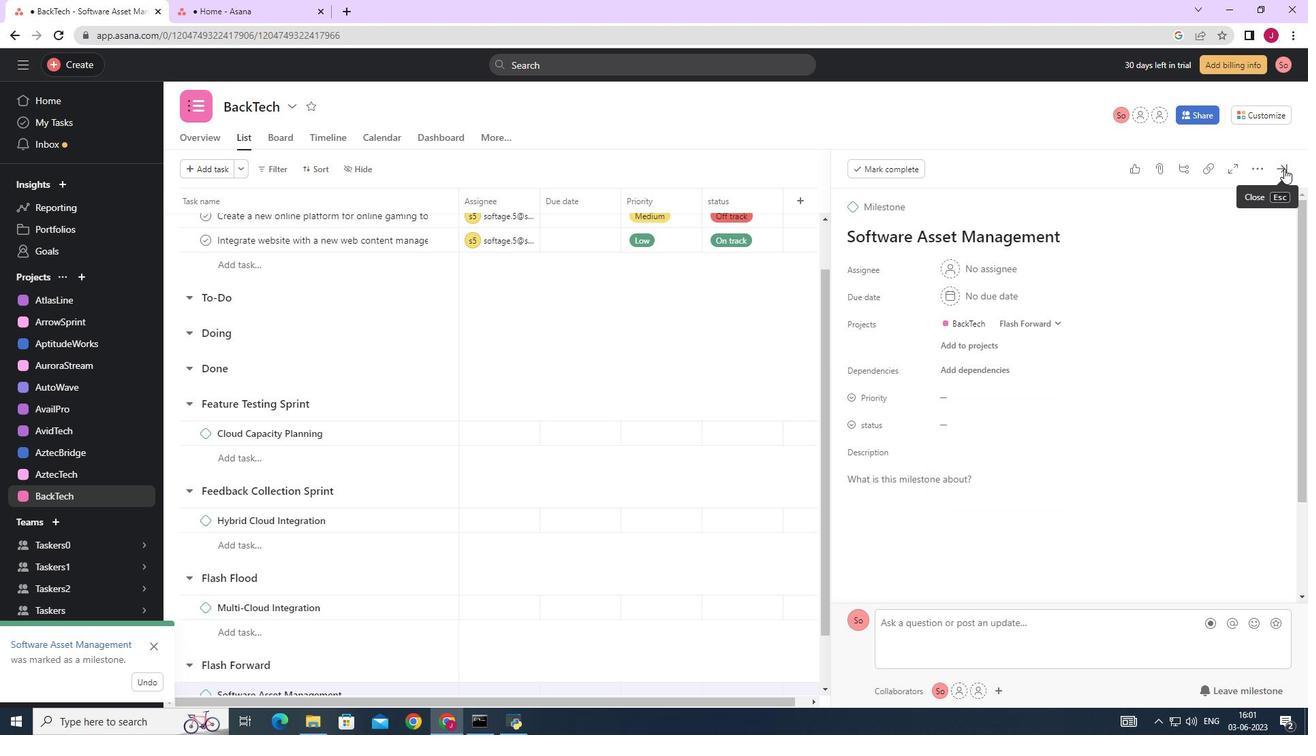 
Action: Mouse pressed left at (1284, 167)
Screenshot: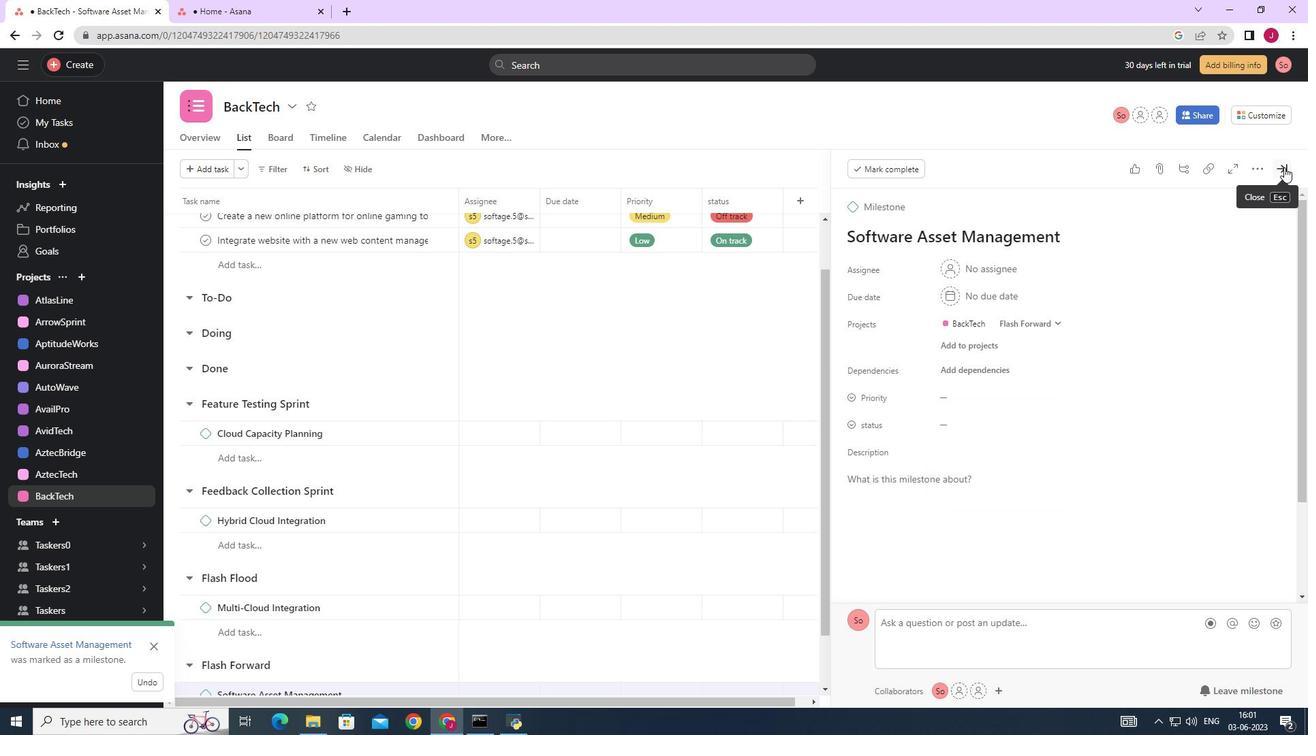 
Action: Mouse moved to (462, 505)
Screenshot: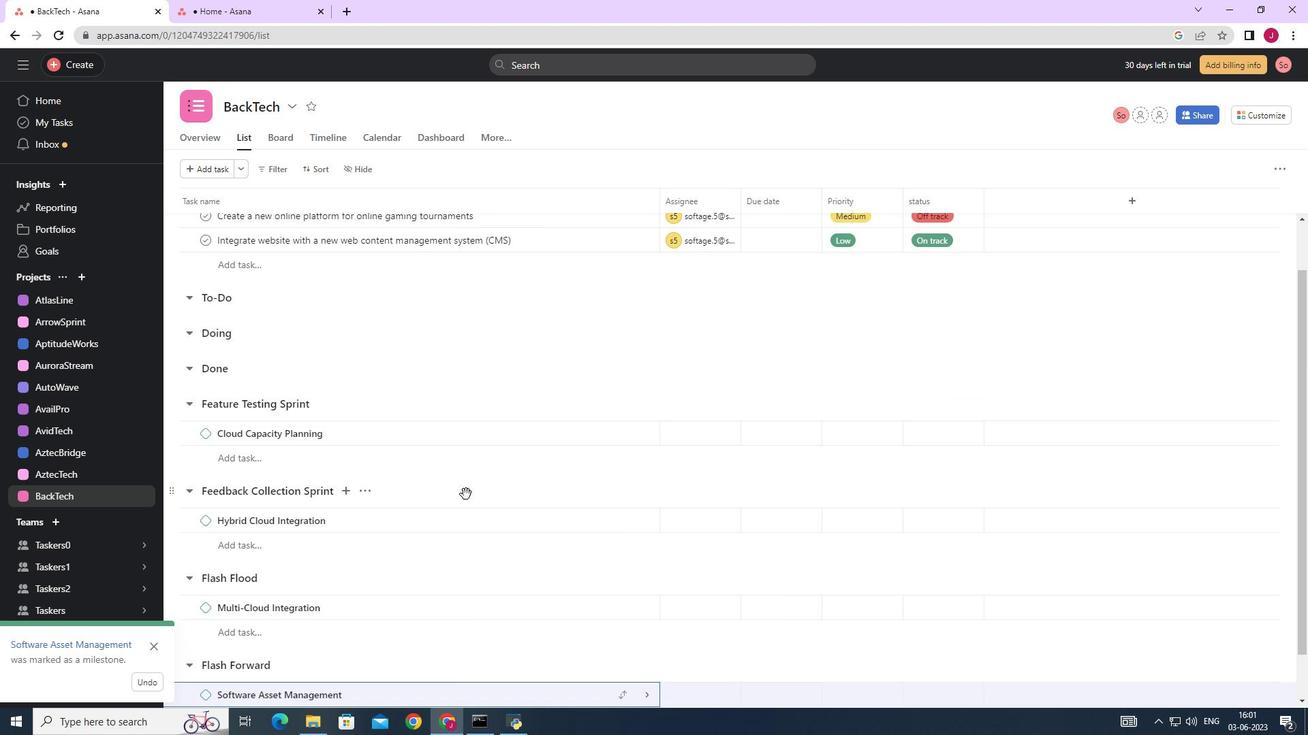 
Action: Mouse scrolled (462, 504) with delta (0, 0)
Screenshot: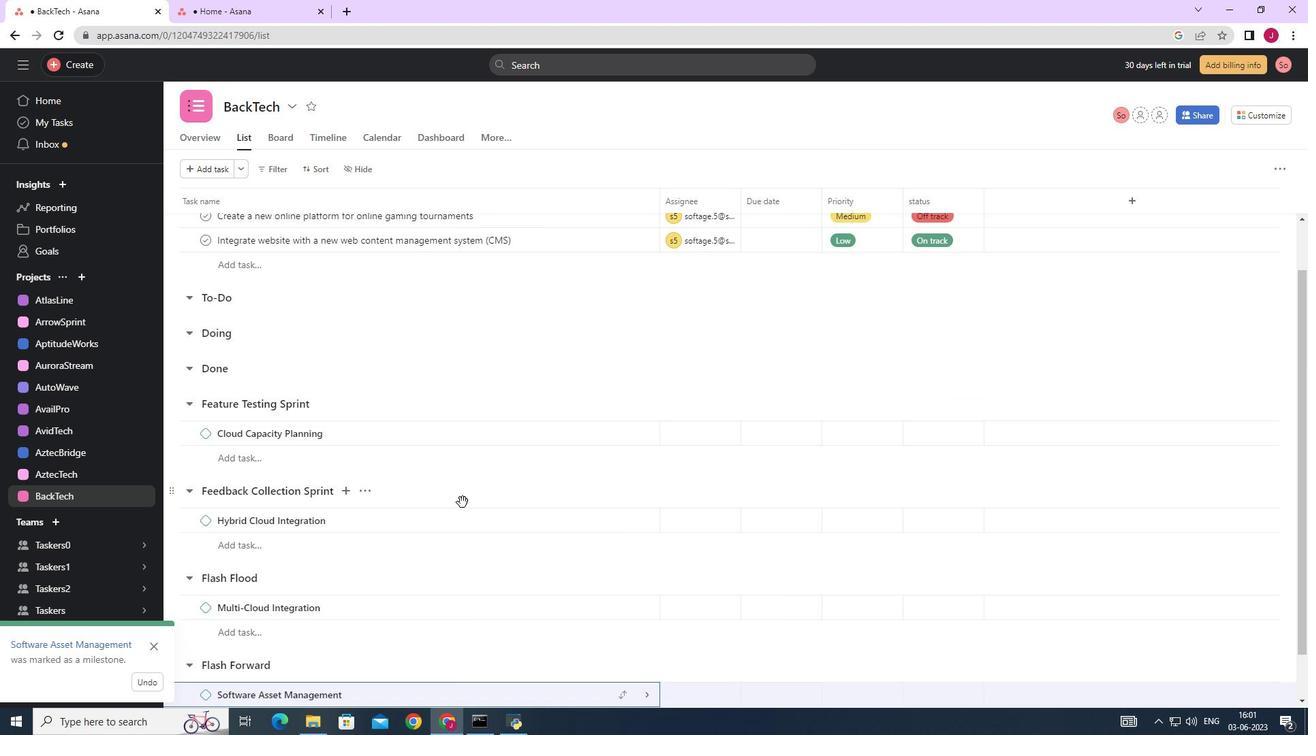 
Action: Mouse scrolled (462, 504) with delta (0, 0)
Screenshot: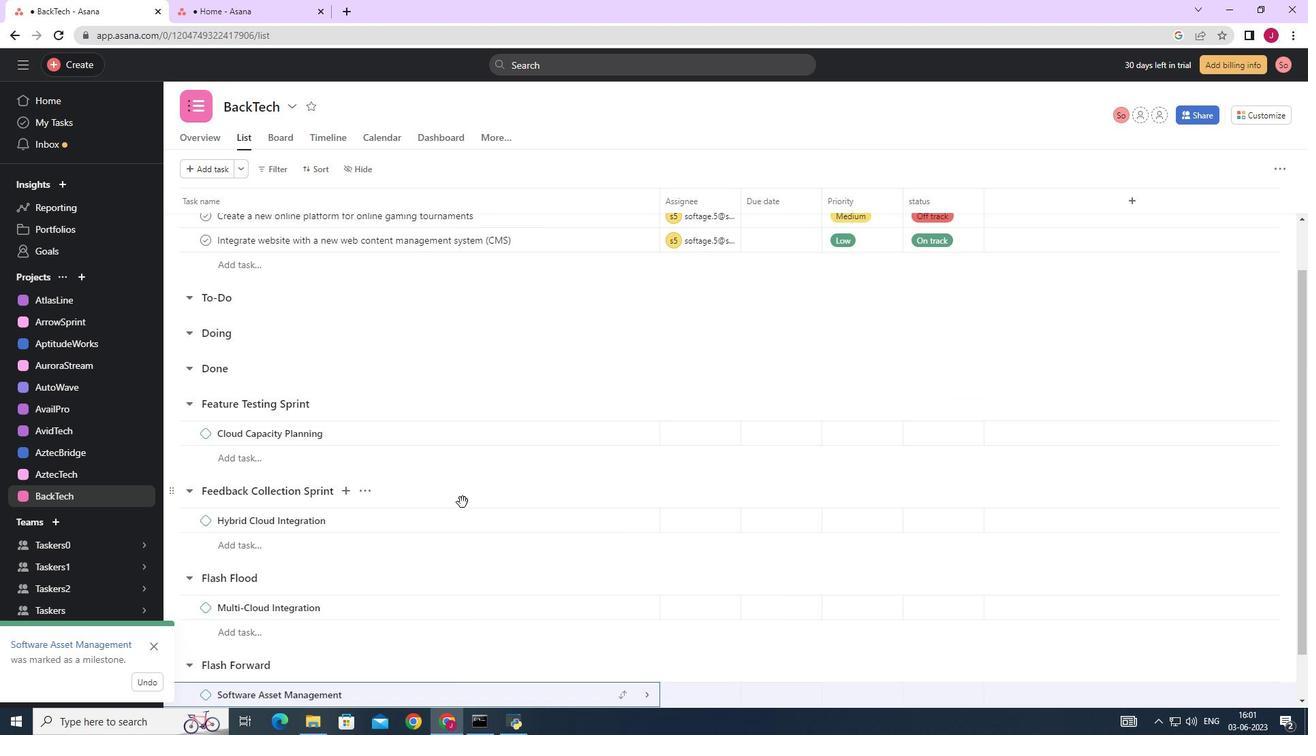
Action: Mouse scrolled (462, 504) with delta (0, 0)
Screenshot: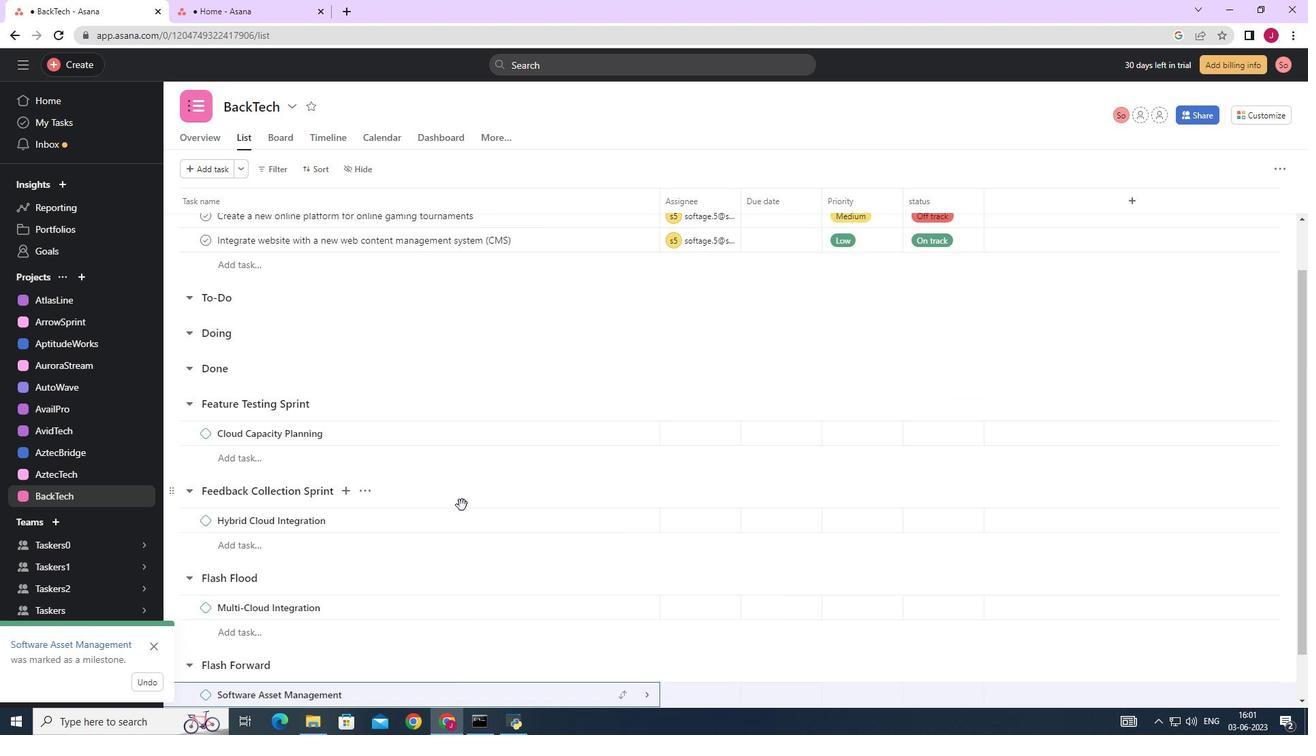 
Action: Mouse scrolled (462, 504) with delta (0, 0)
Screenshot: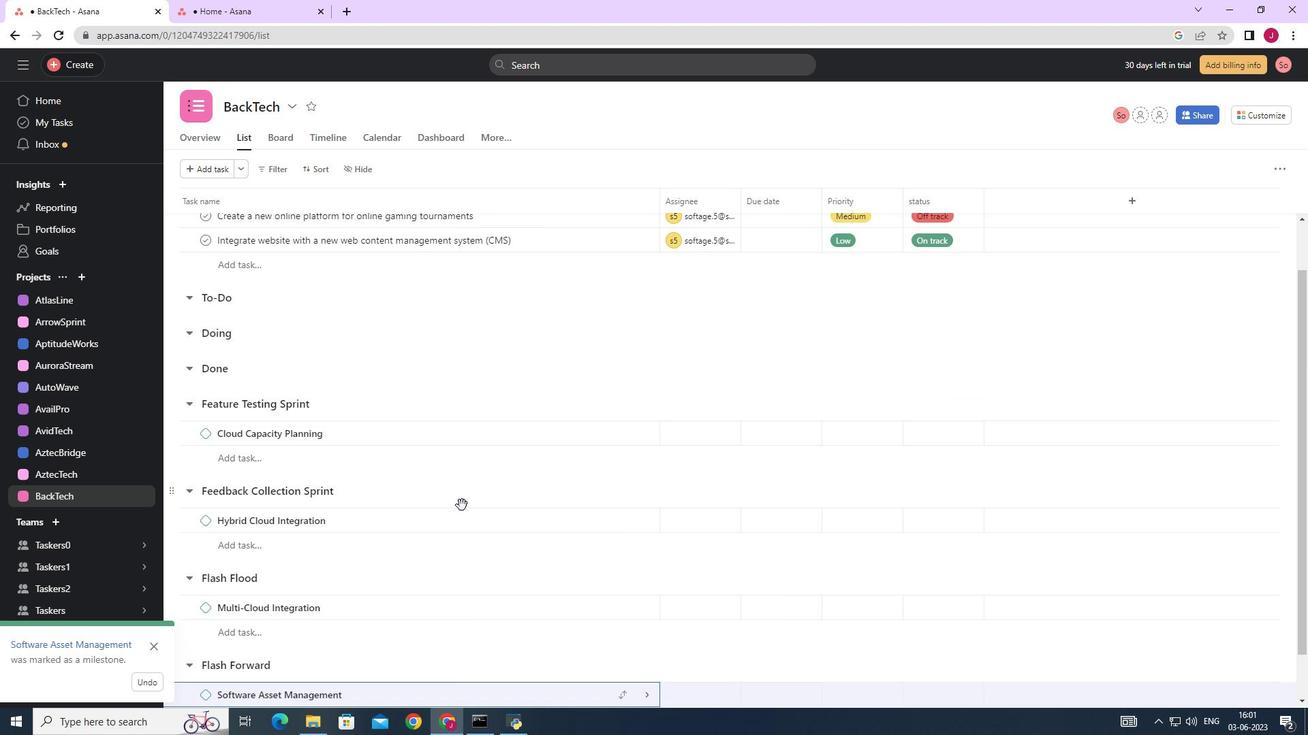 
Action: Mouse scrolled (462, 504) with delta (0, 0)
Screenshot: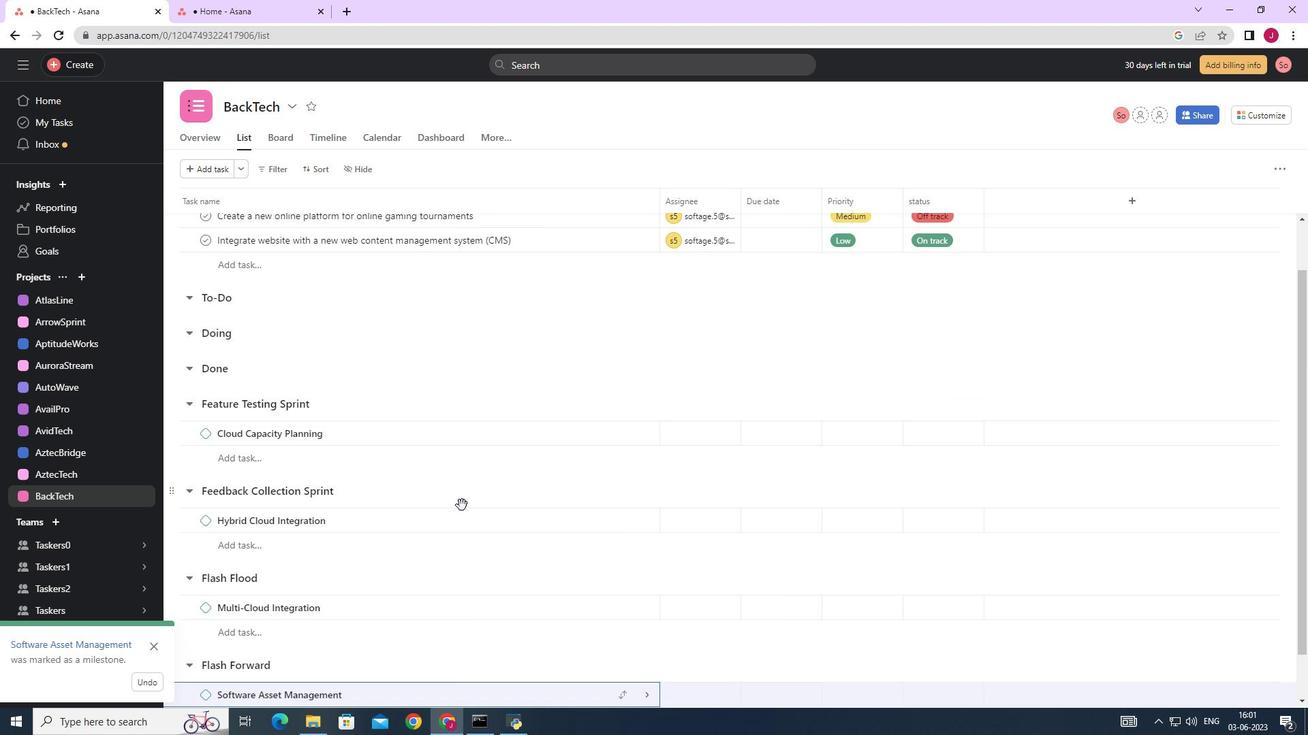 
Action: Mouse moved to (453, 525)
Screenshot: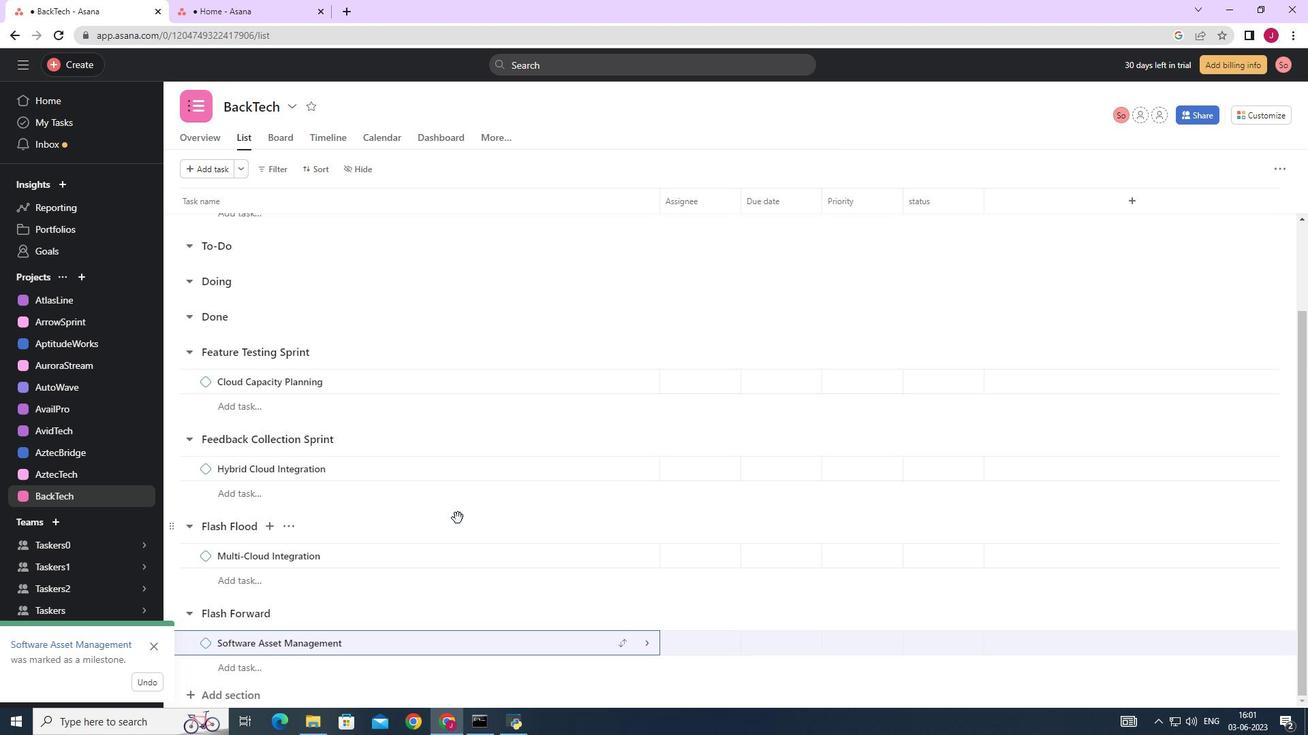 
Action: Mouse scrolled (454, 523) with delta (0, 0)
Screenshot: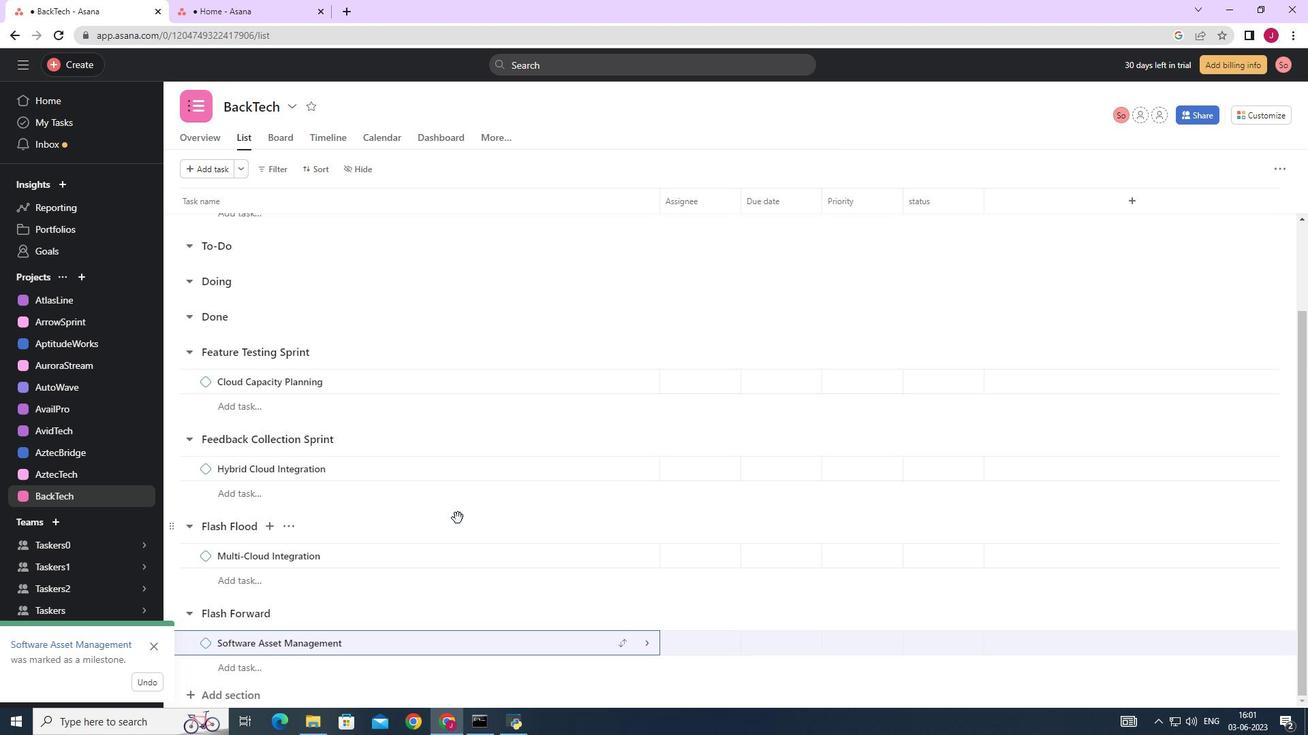 
Action: Mouse scrolled (453, 524) with delta (0, 0)
Screenshot: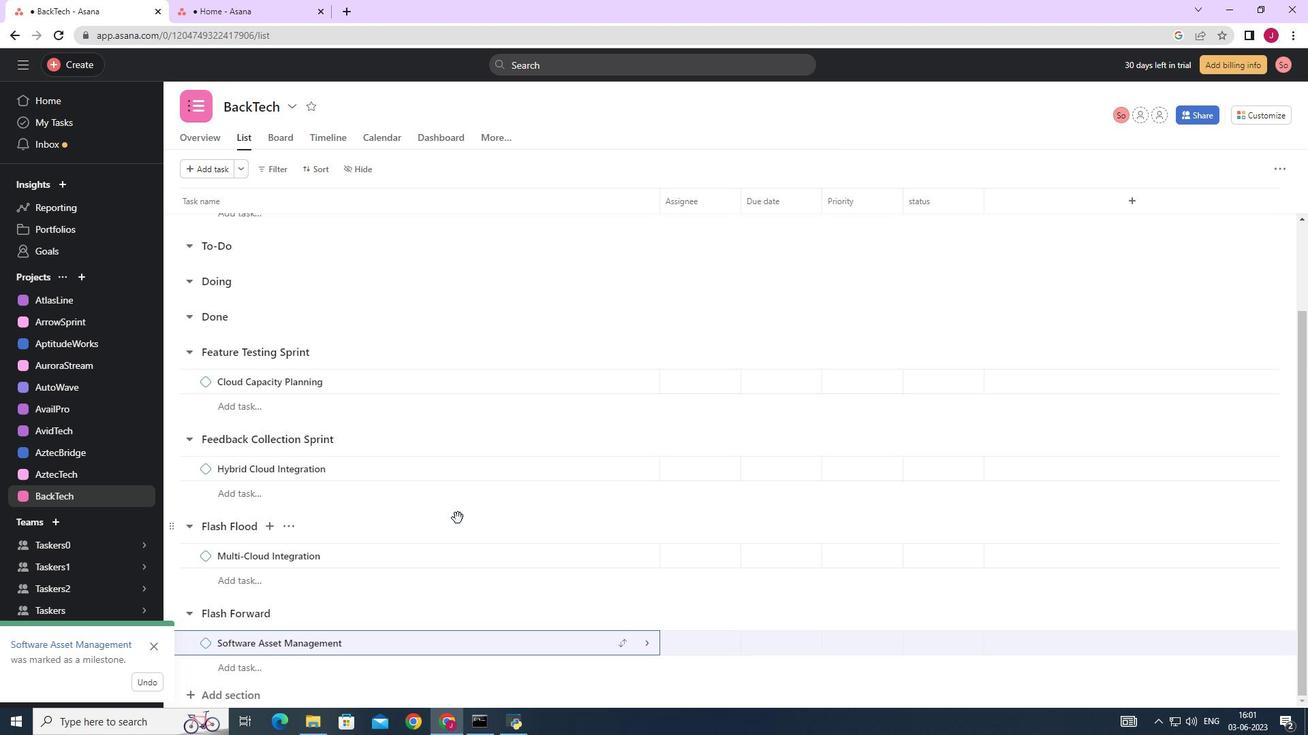 
Action: Mouse moved to (453, 525)
Screenshot: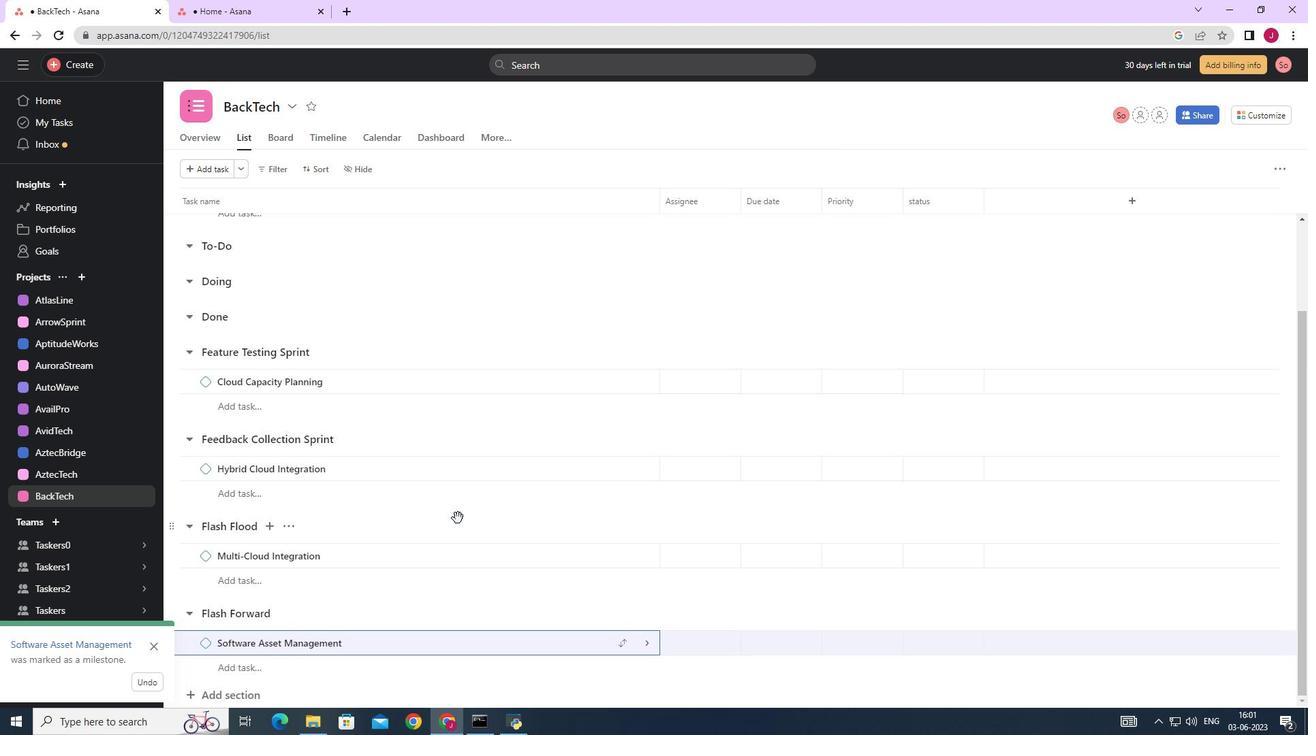 
Action: Mouse scrolled (453, 524) with delta (0, 0)
Screenshot: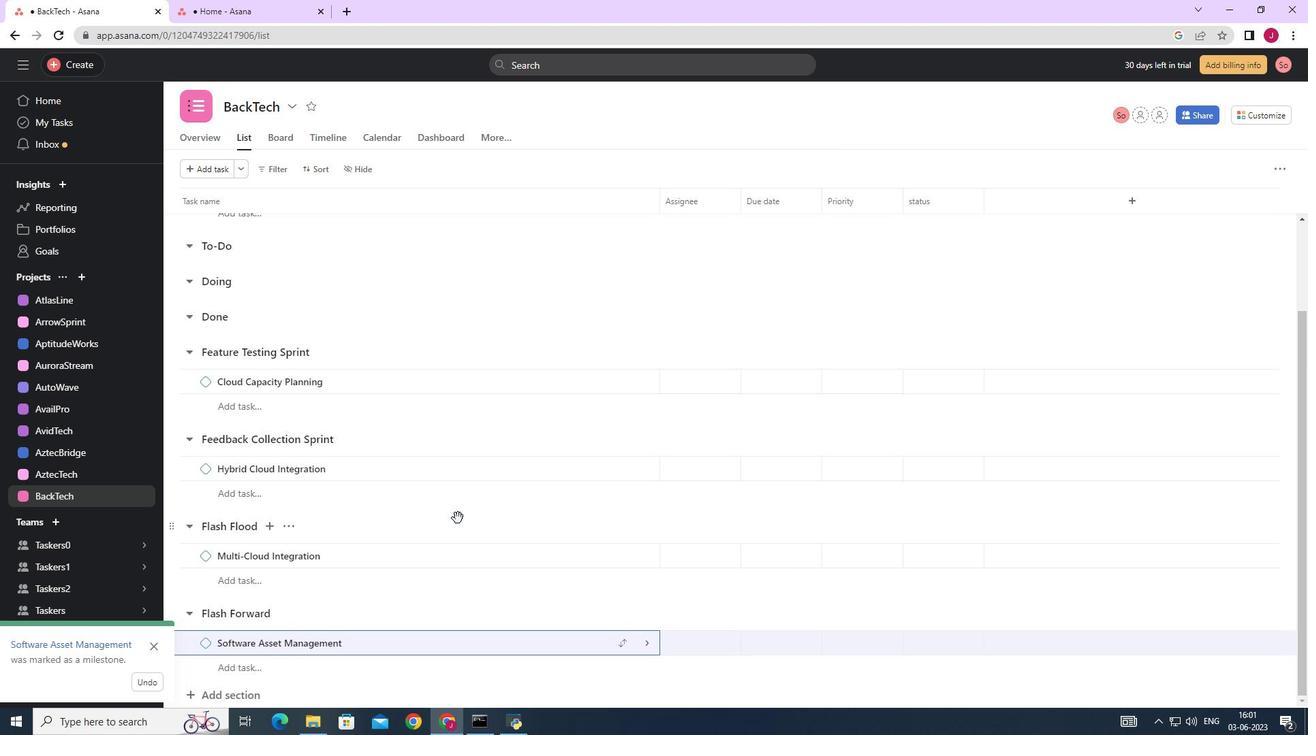 
Action: Mouse moved to (453, 531)
Screenshot: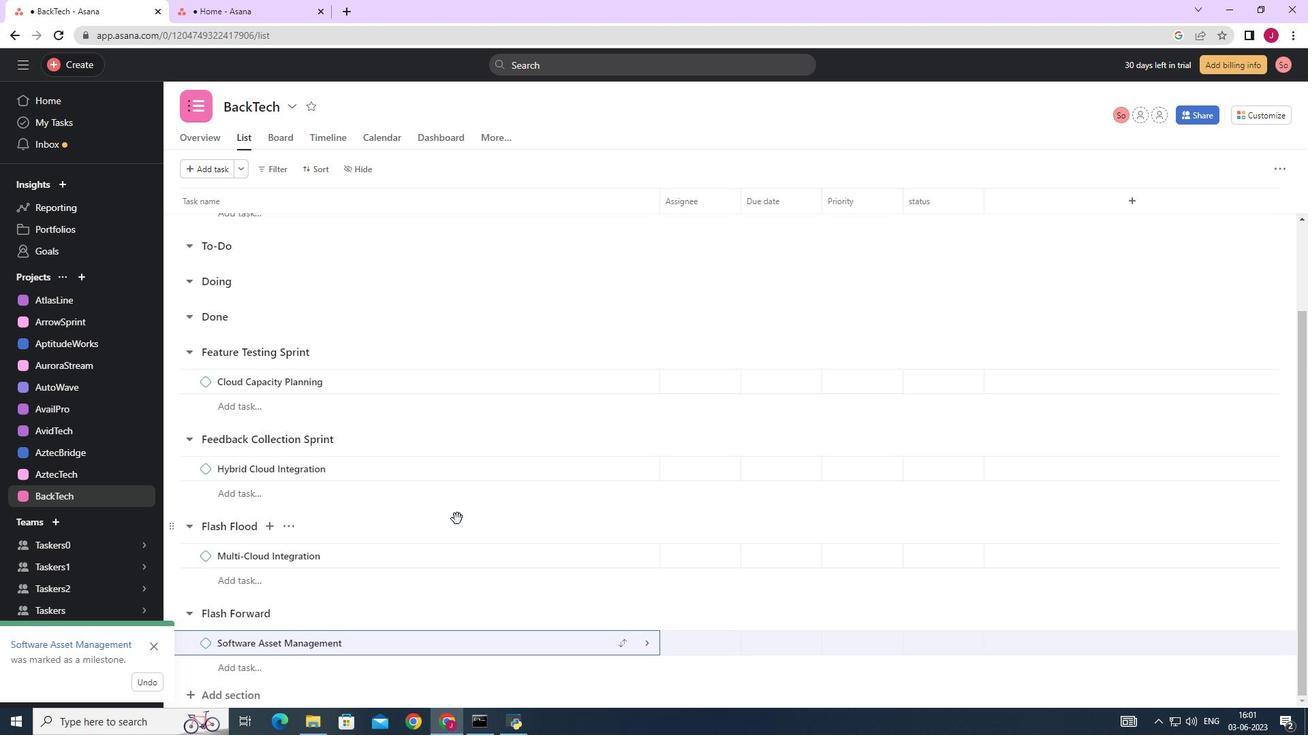 
Action: Mouse scrolled (453, 526) with delta (0, 0)
Screenshot: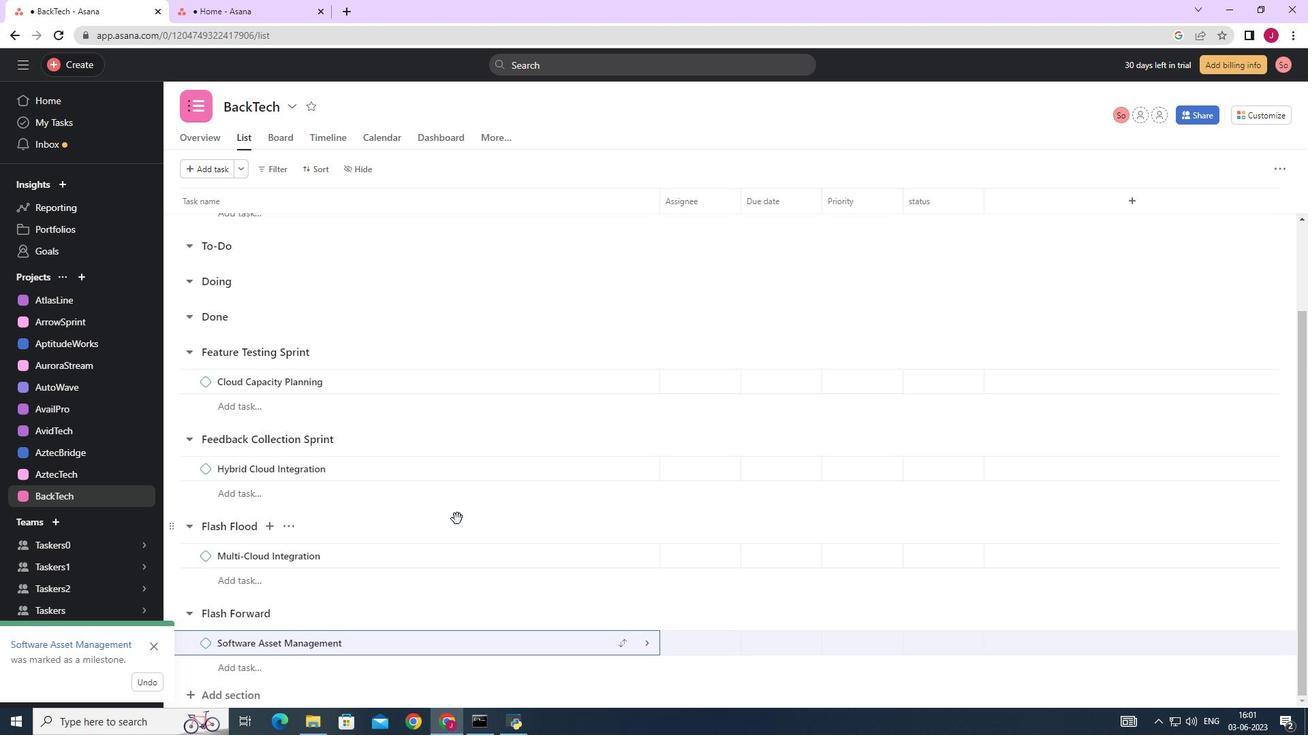 
Action: Mouse moved to (645, 647)
Screenshot: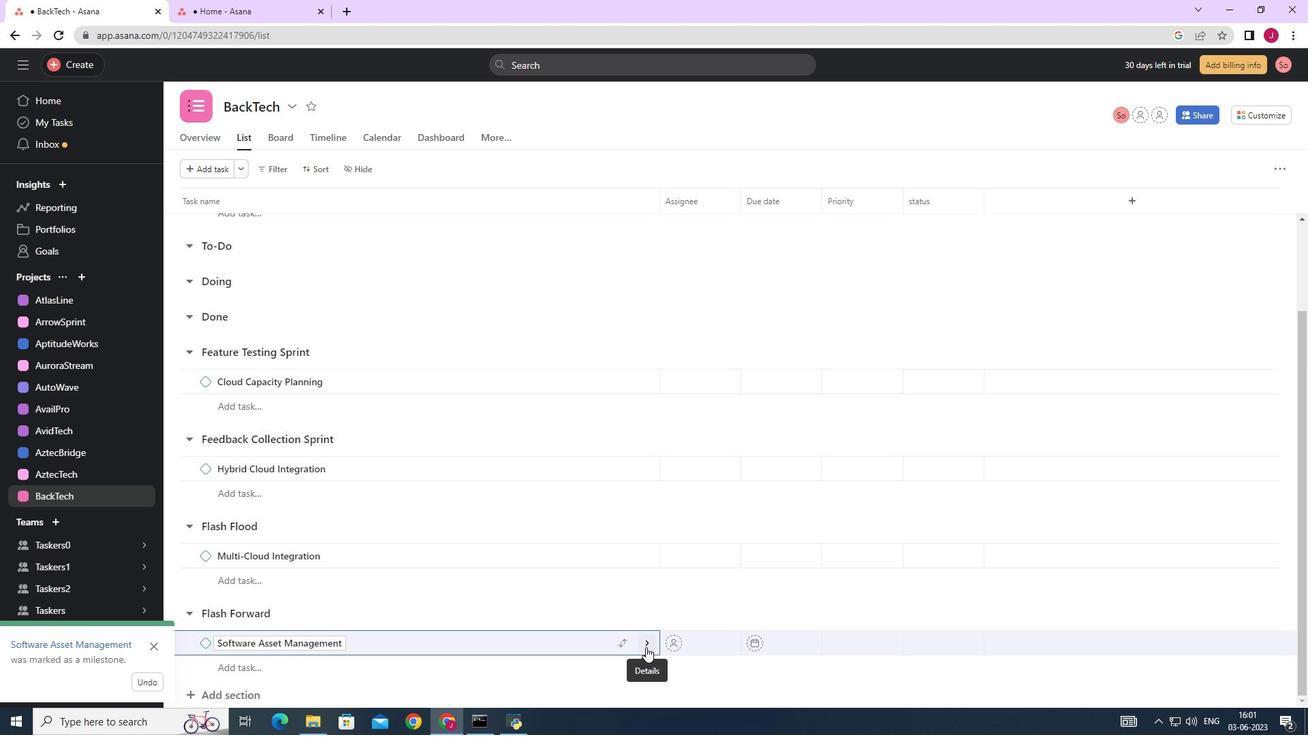 
Action: Mouse pressed left at (645, 647)
Screenshot: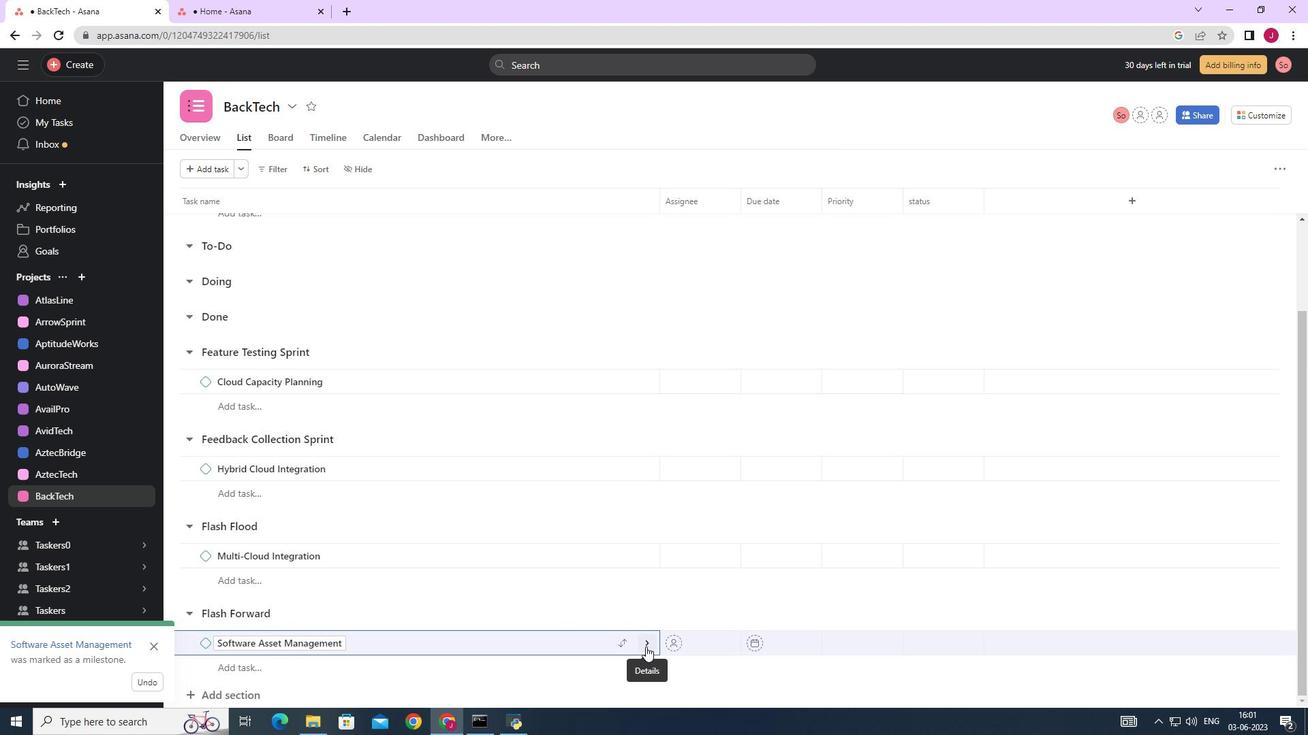 
Action: Mouse moved to (1249, 159)
Screenshot: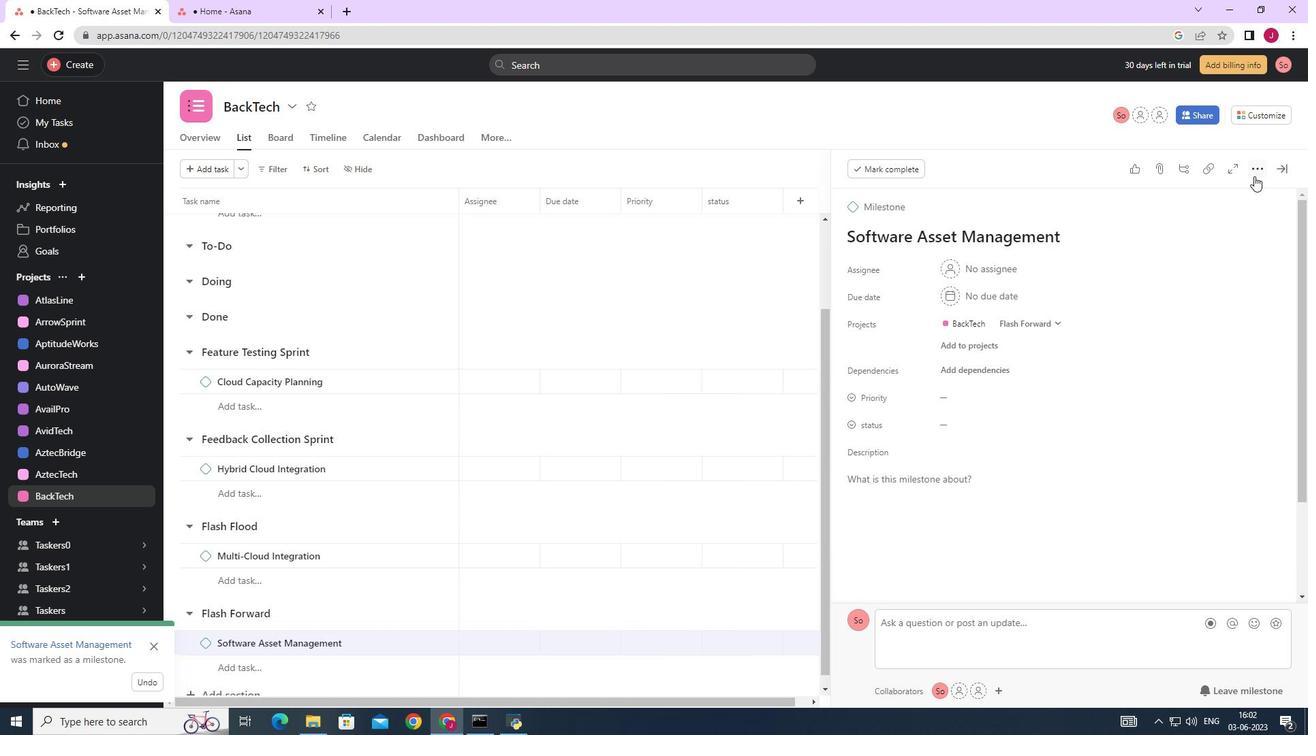 
Action: Mouse pressed left at (1249, 159)
Screenshot: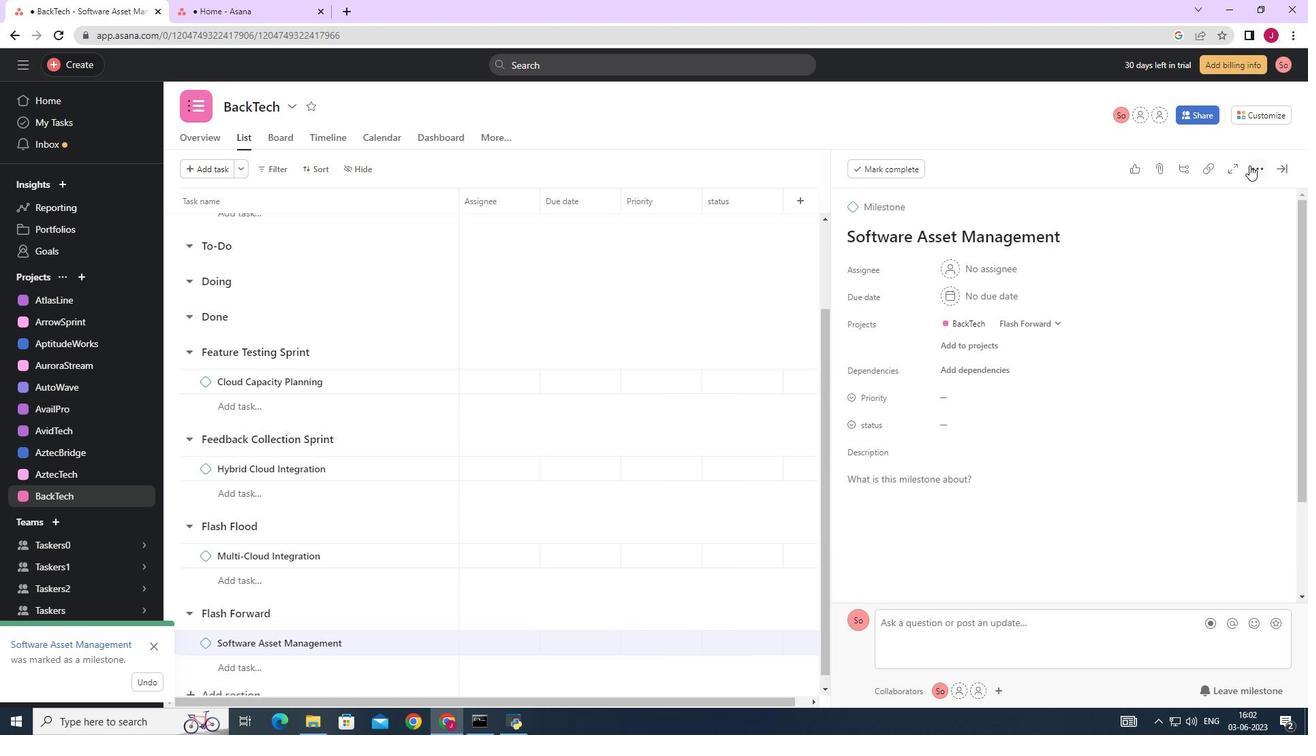 
Action: Mouse moved to (709, 316)
Screenshot: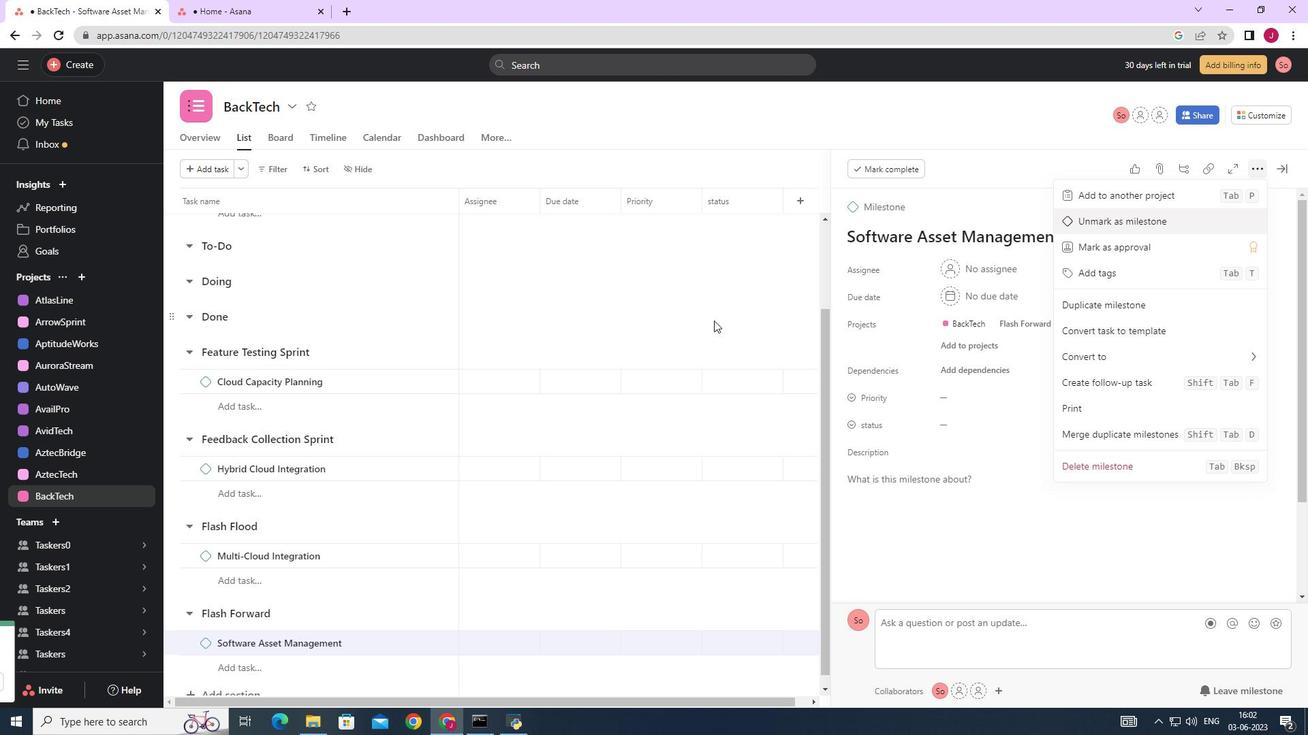 
Action: Mouse pressed left at (709, 316)
Screenshot: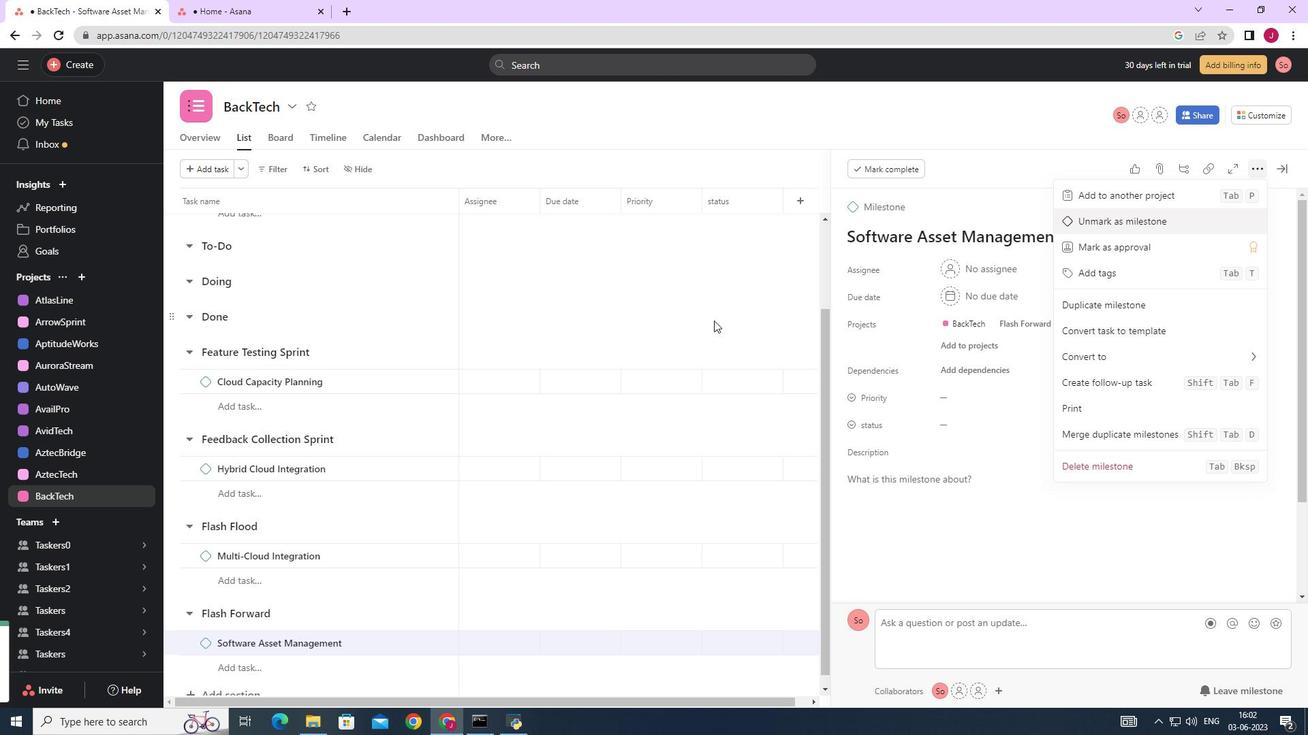 
Action: Mouse moved to (707, 315)
Screenshot: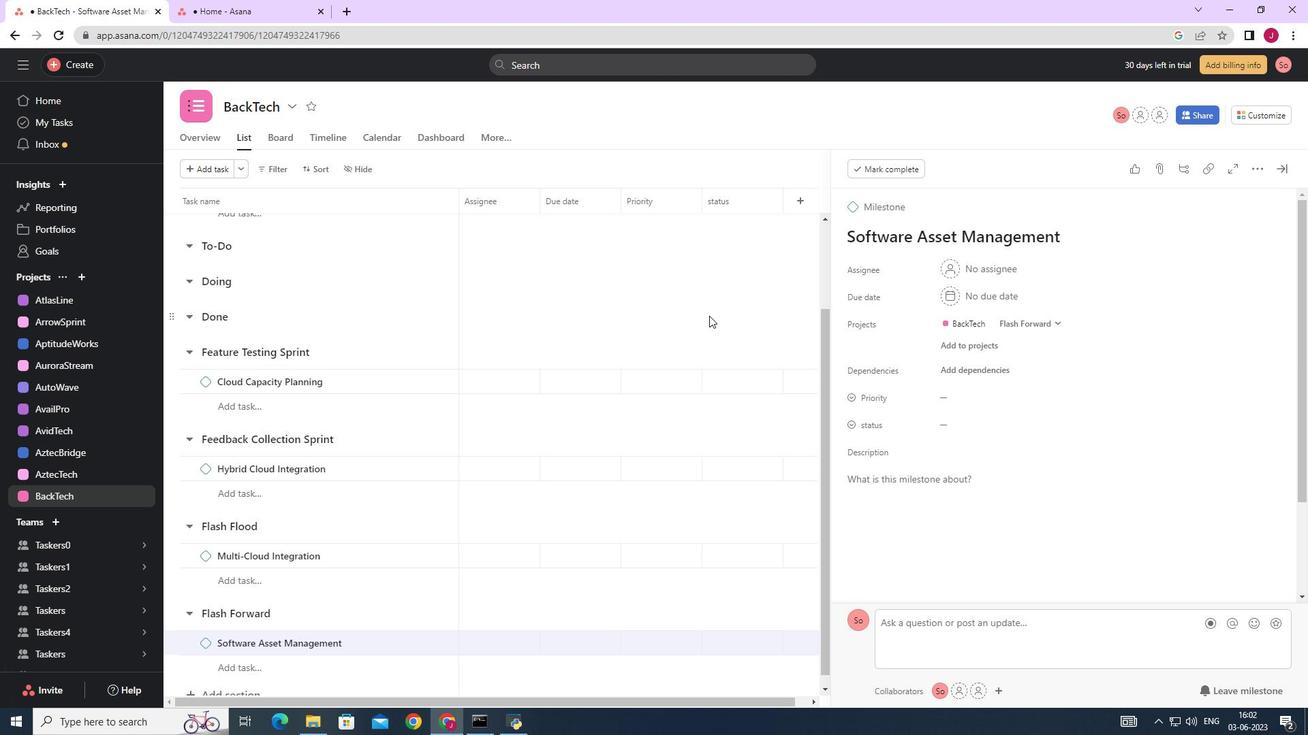 
